 Task: Create in the project YottaTech in Backlog an issue 'Upgrade the scalability of a mobile application to support a growing user base and increasing traffic', assign it to team member softage.3@softage.net and change the status to IN PROGRESS.
Action: Mouse moved to (244, 83)
Screenshot: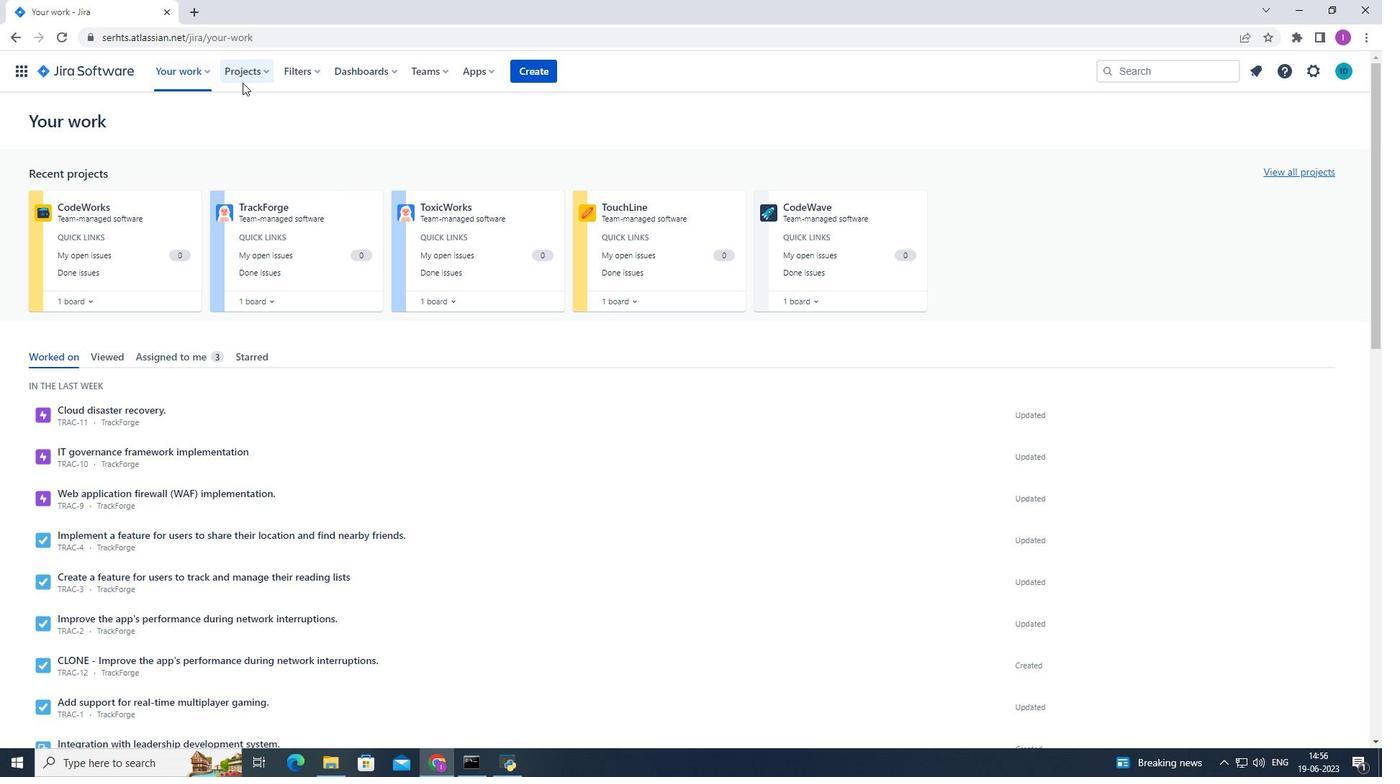 
Action: Mouse pressed left at (244, 83)
Screenshot: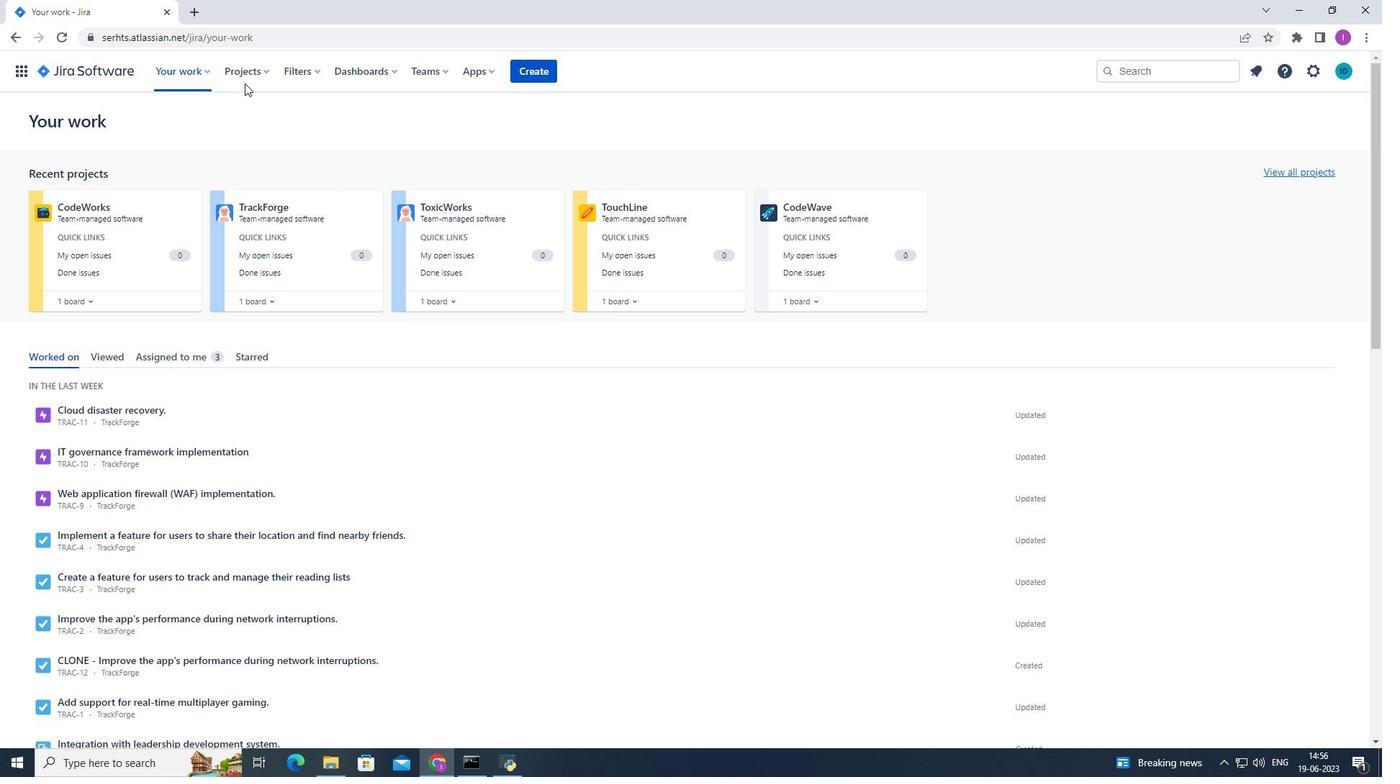 
Action: Mouse moved to (244, 75)
Screenshot: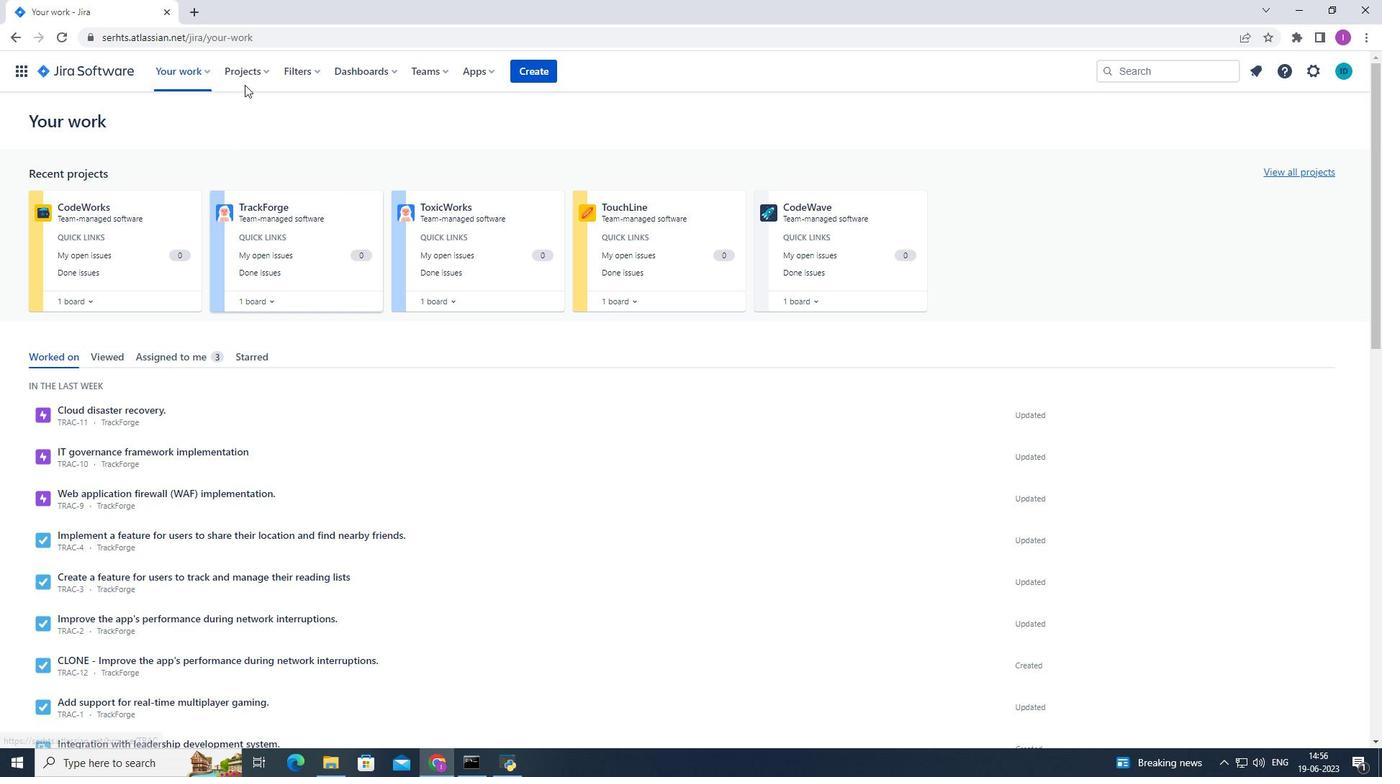 
Action: Mouse pressed left at (244, 75)
Screenshot: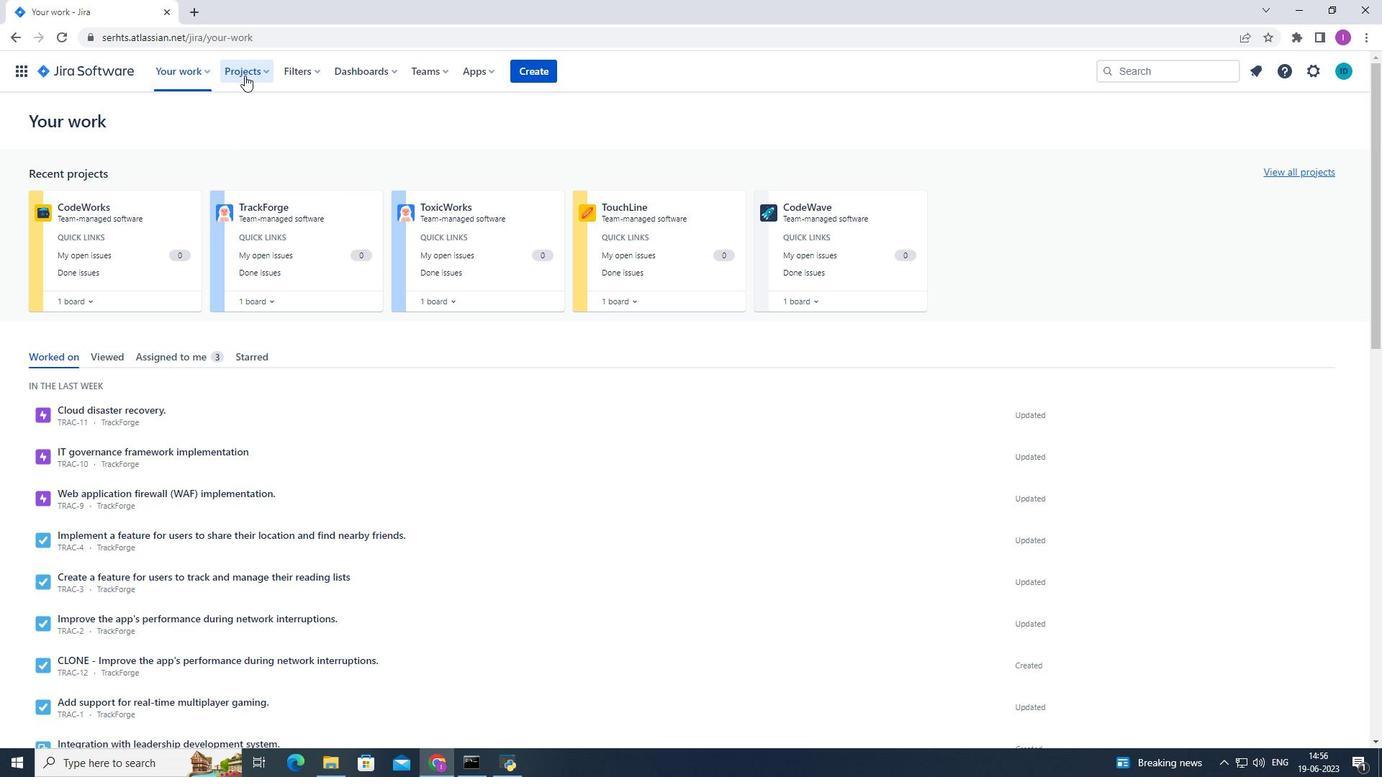 
Action: Mouse moved to (273, 134)
Screenshot: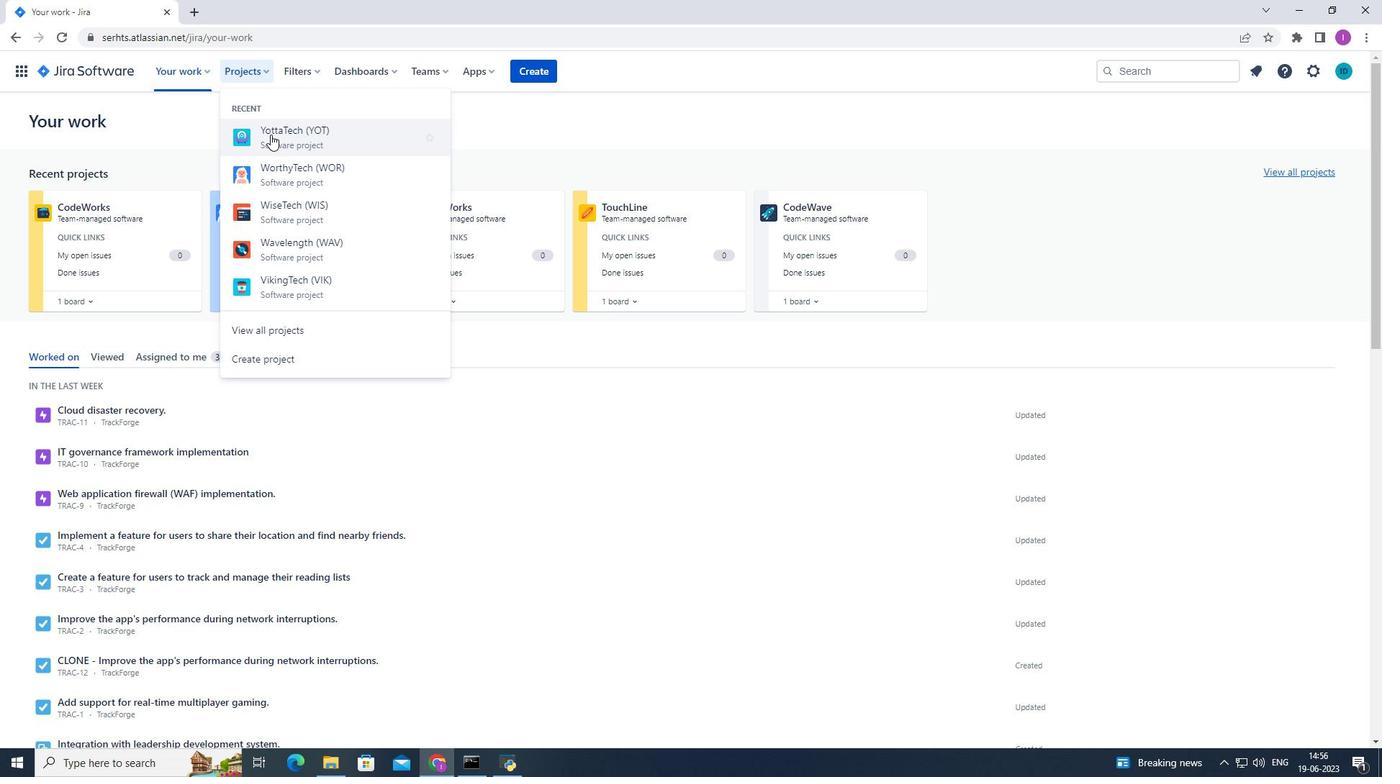 
Action: Mouse pressed left at (273, 134)
Screenshot: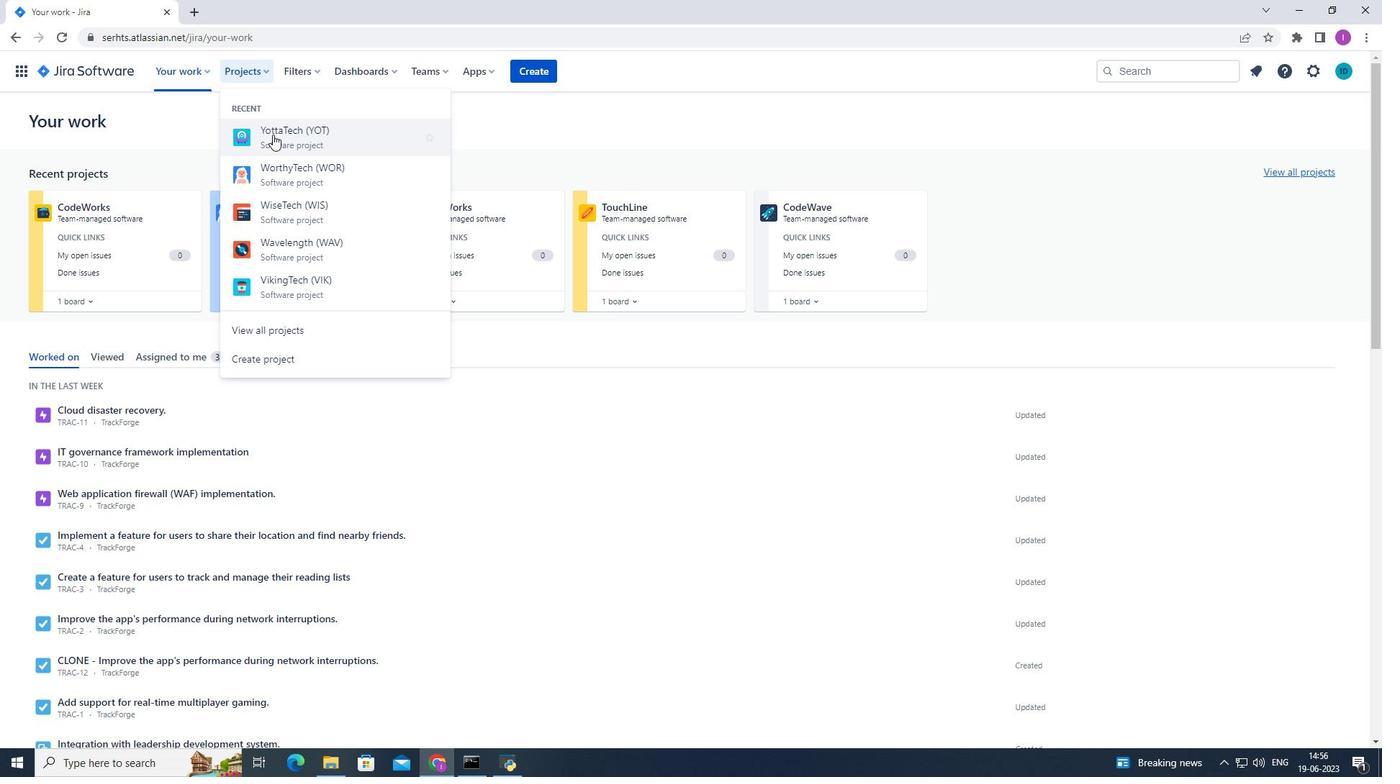 
Action: Mouse moved to (93, 222)
Screenshot: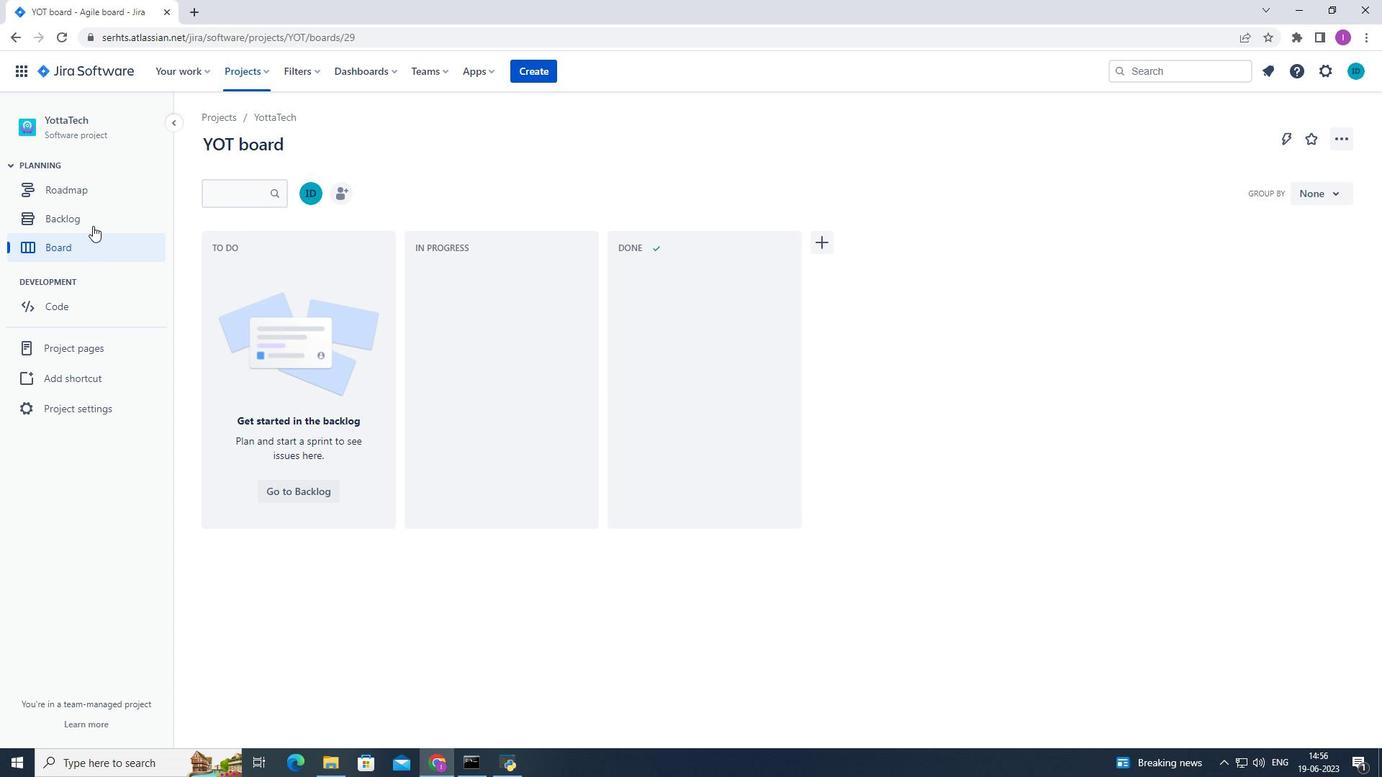 
Action: Mouse pressed left at (93, 222)
Screenshot: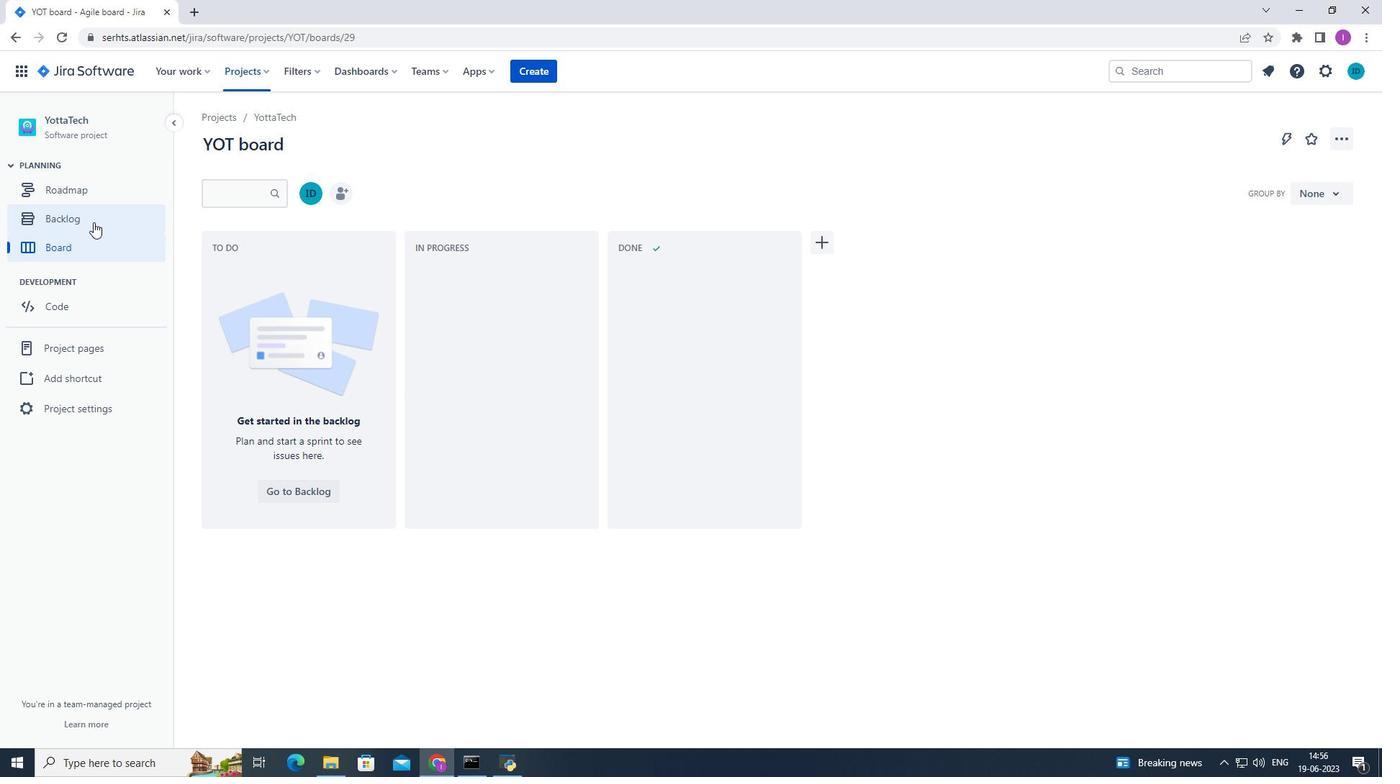 
Action: Mouse moved to (500, 495)
Screenshot: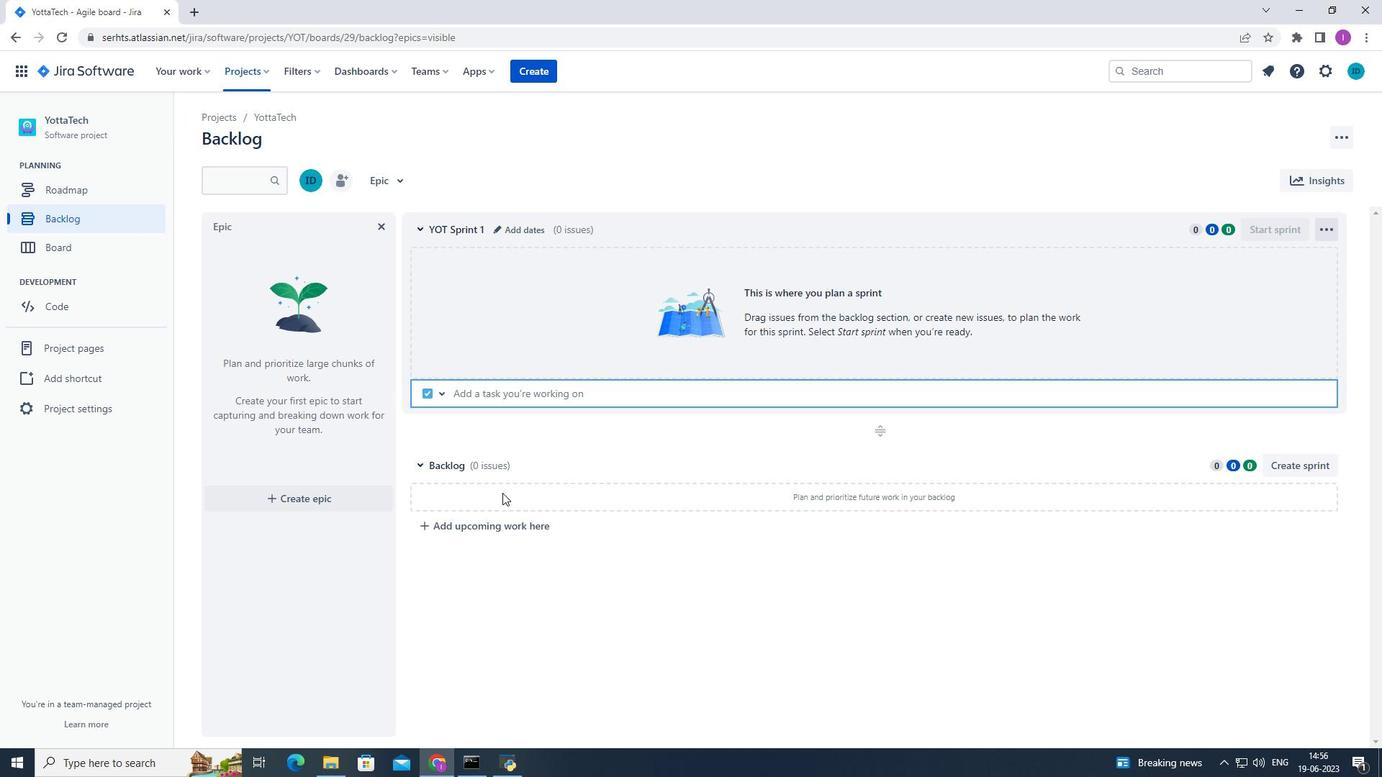 
Action: Mouse scrolled (500, 494) with delta (0, 0)
Screenshot: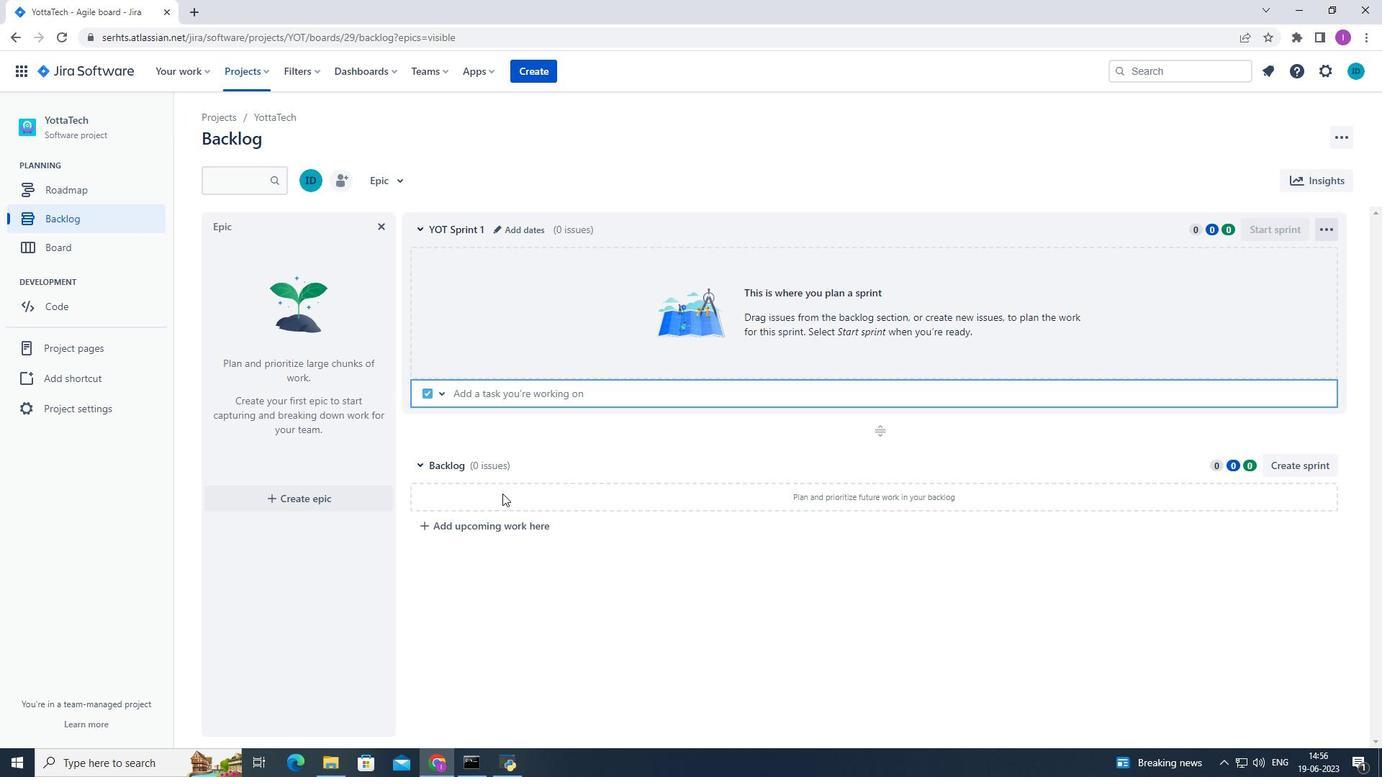 
Action: Mouse moved to (500, 496)
Screenshot: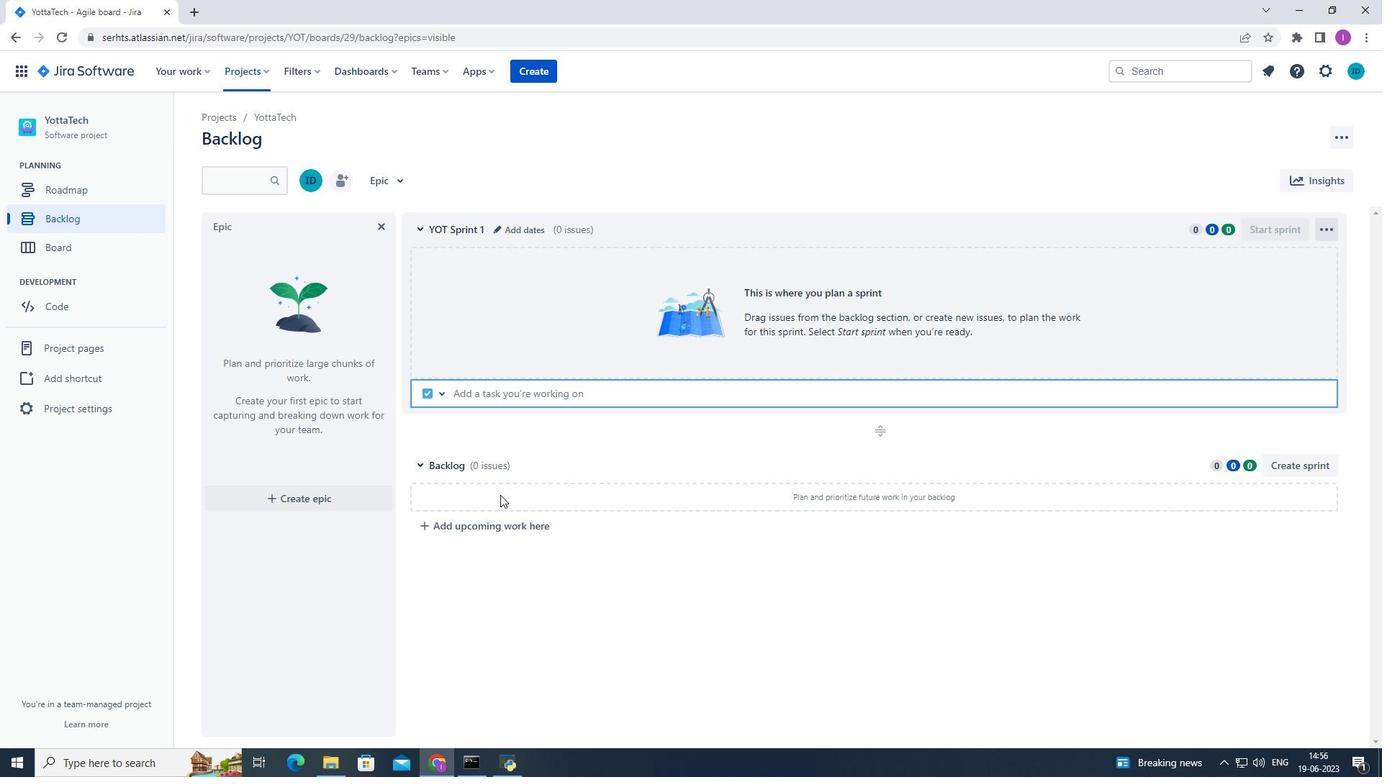 
Action: Mouse scrolled (500, 495) with delta (0, 0)
Screenshot: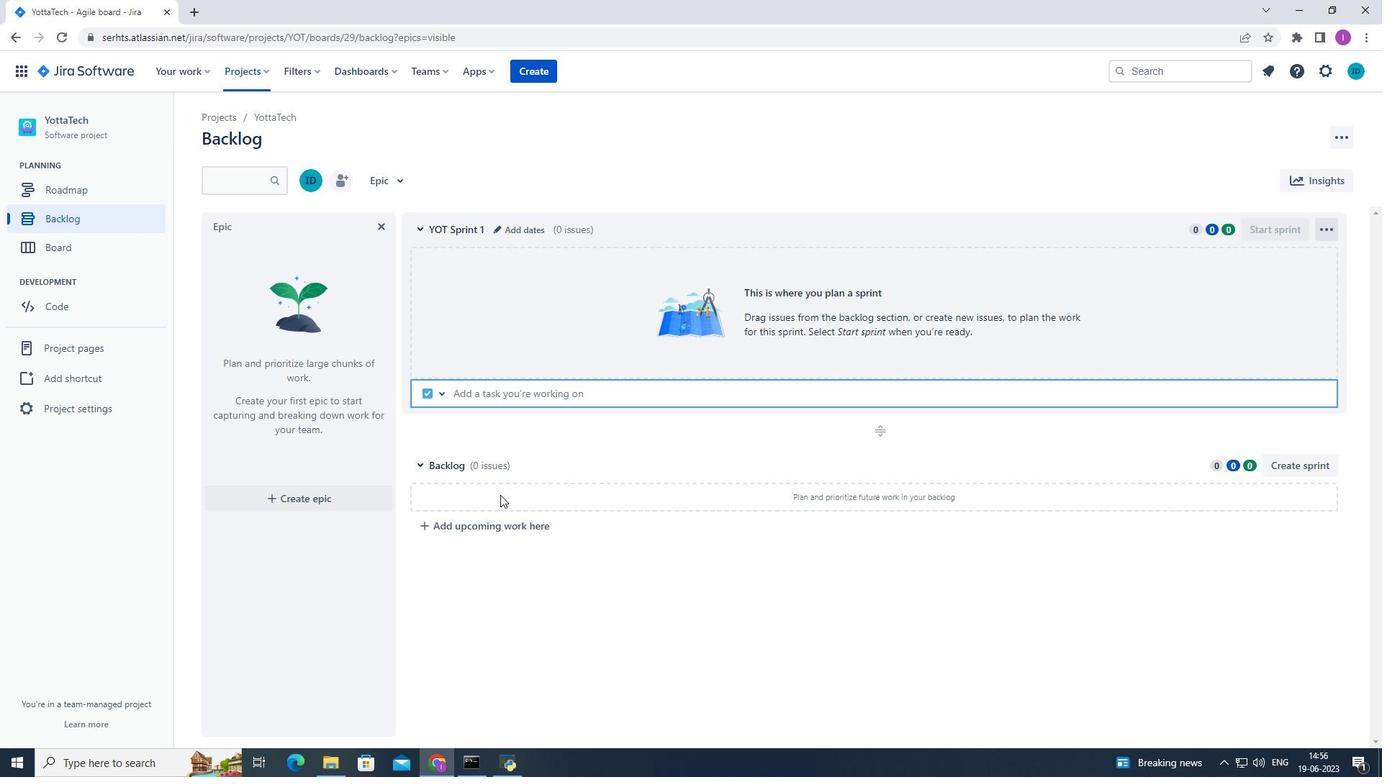 
Action: Mouse scrolled (500, 496) with delta (0, 0)
Screenshot: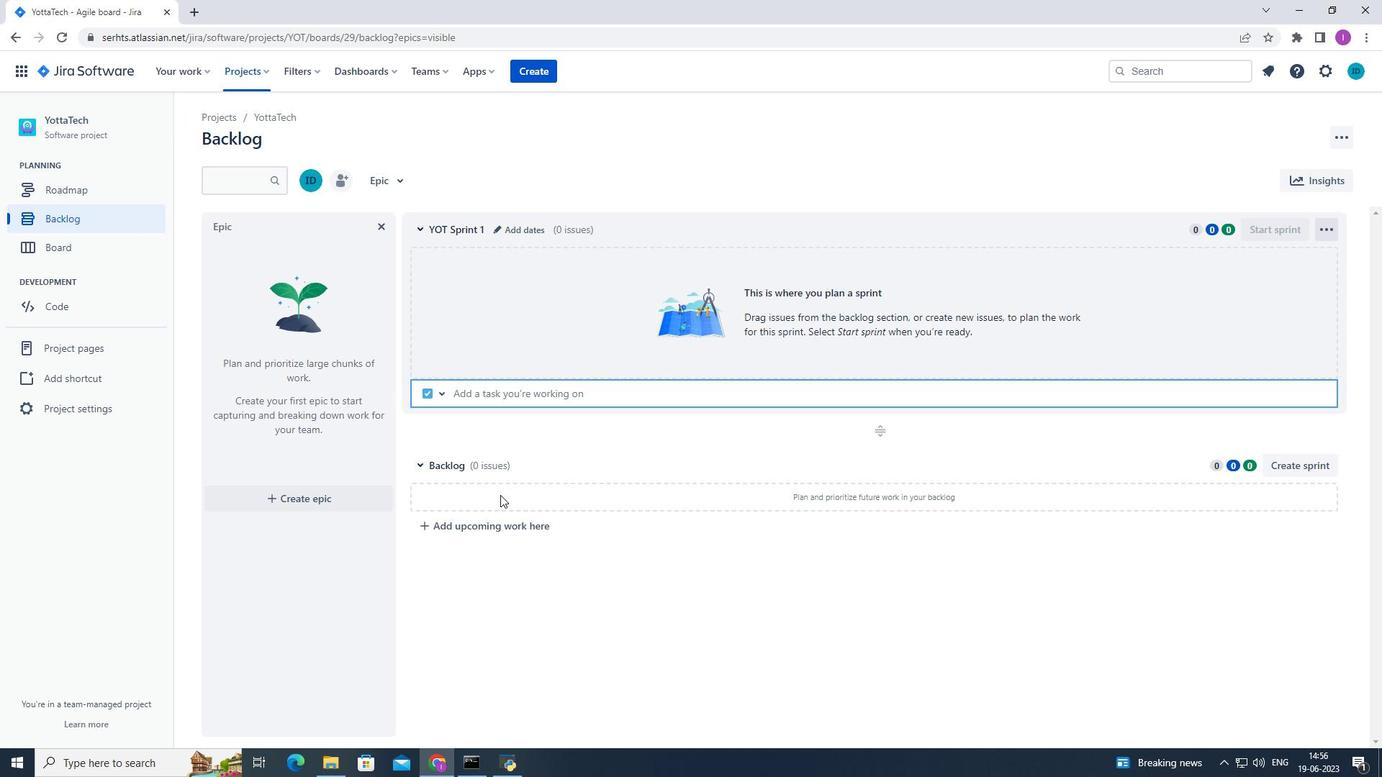 
Action: Mouse moved to (464, 525)
Screenshot: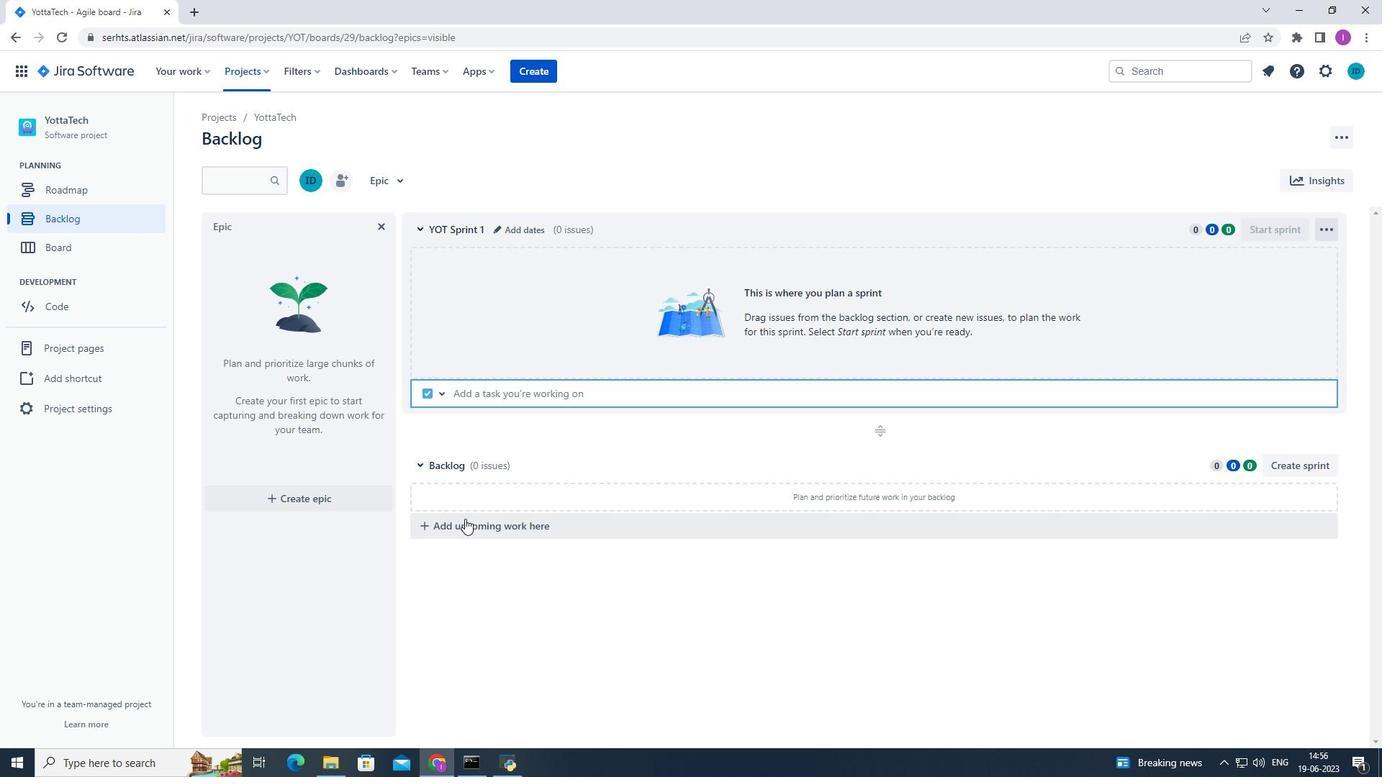 
Action: Mouse pressed left at (464, 525)
Screenshot: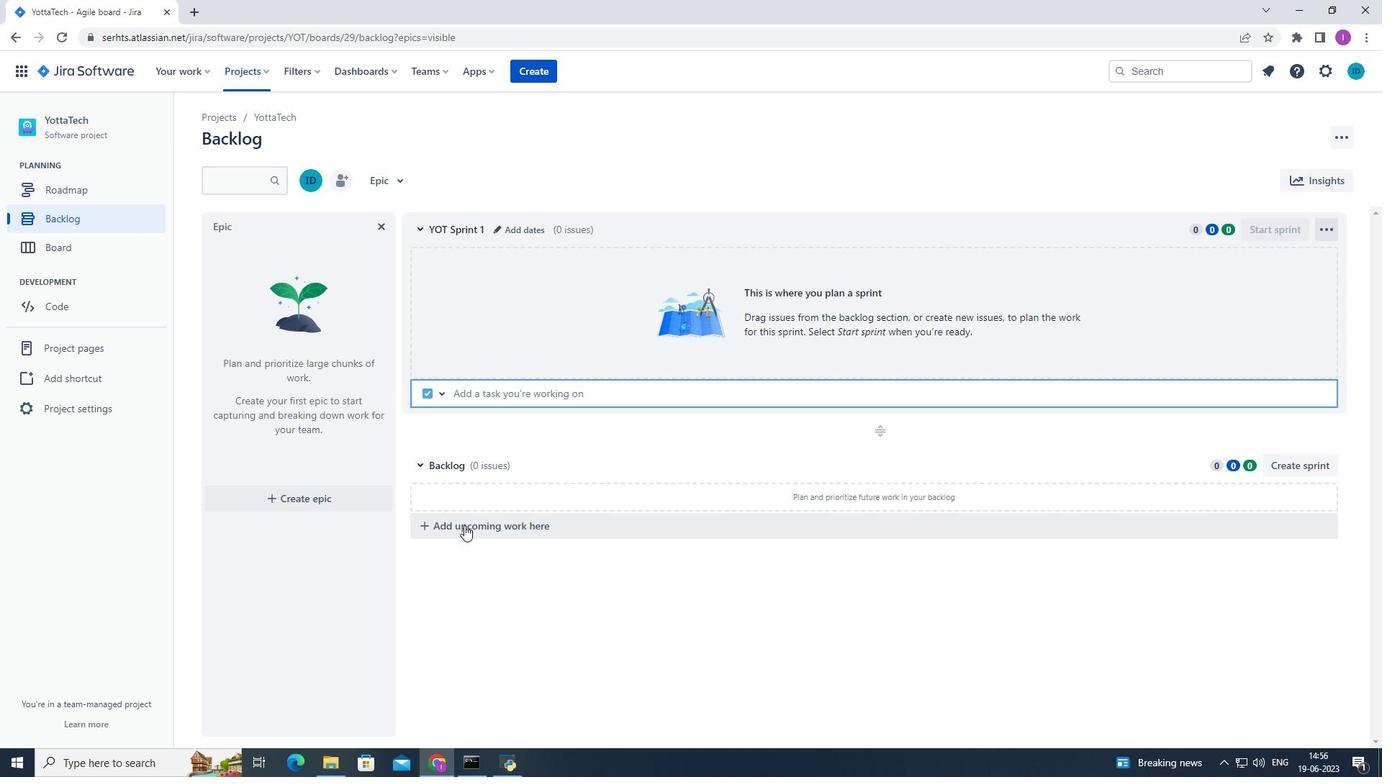 
Action: Mouse moved to (462, 531)
Screenshot: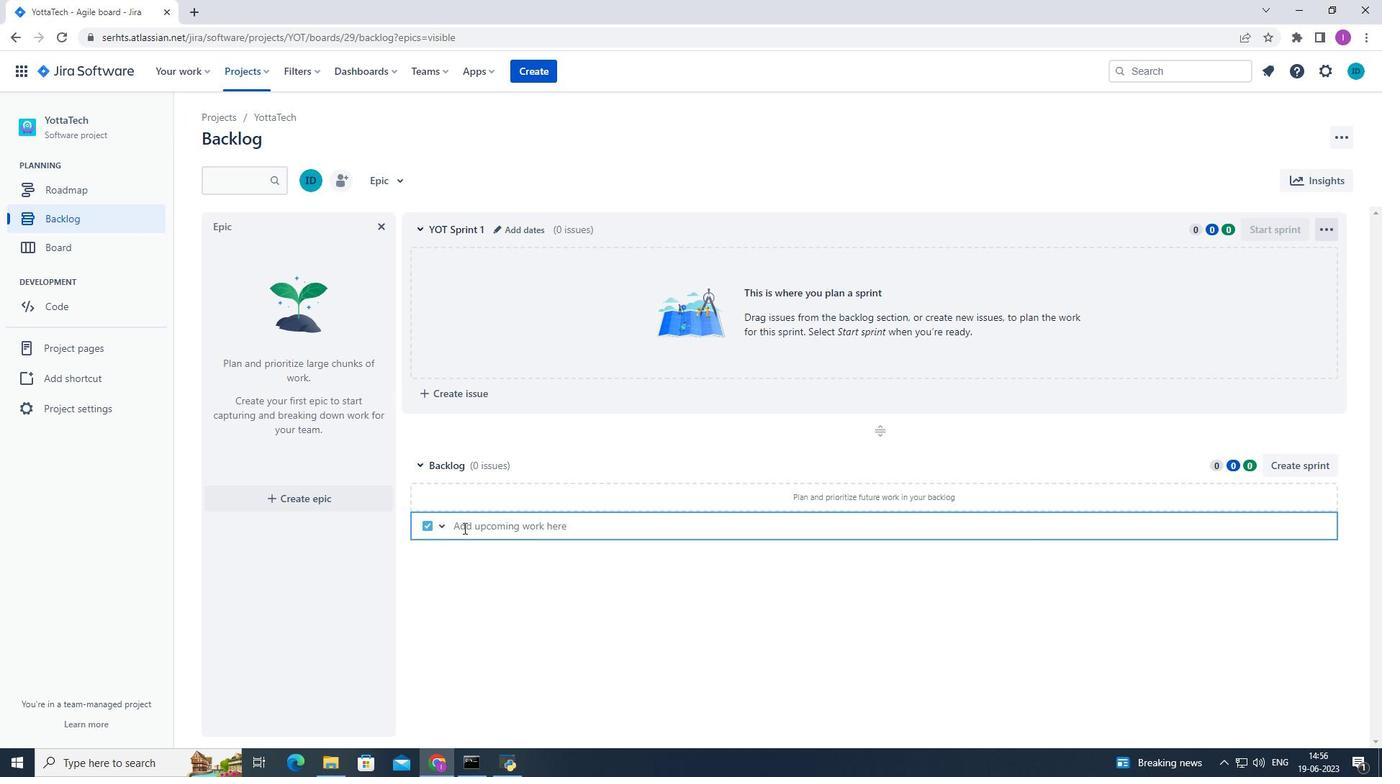 
Action: Mouse pressed left at (462, 531)
Screenshot: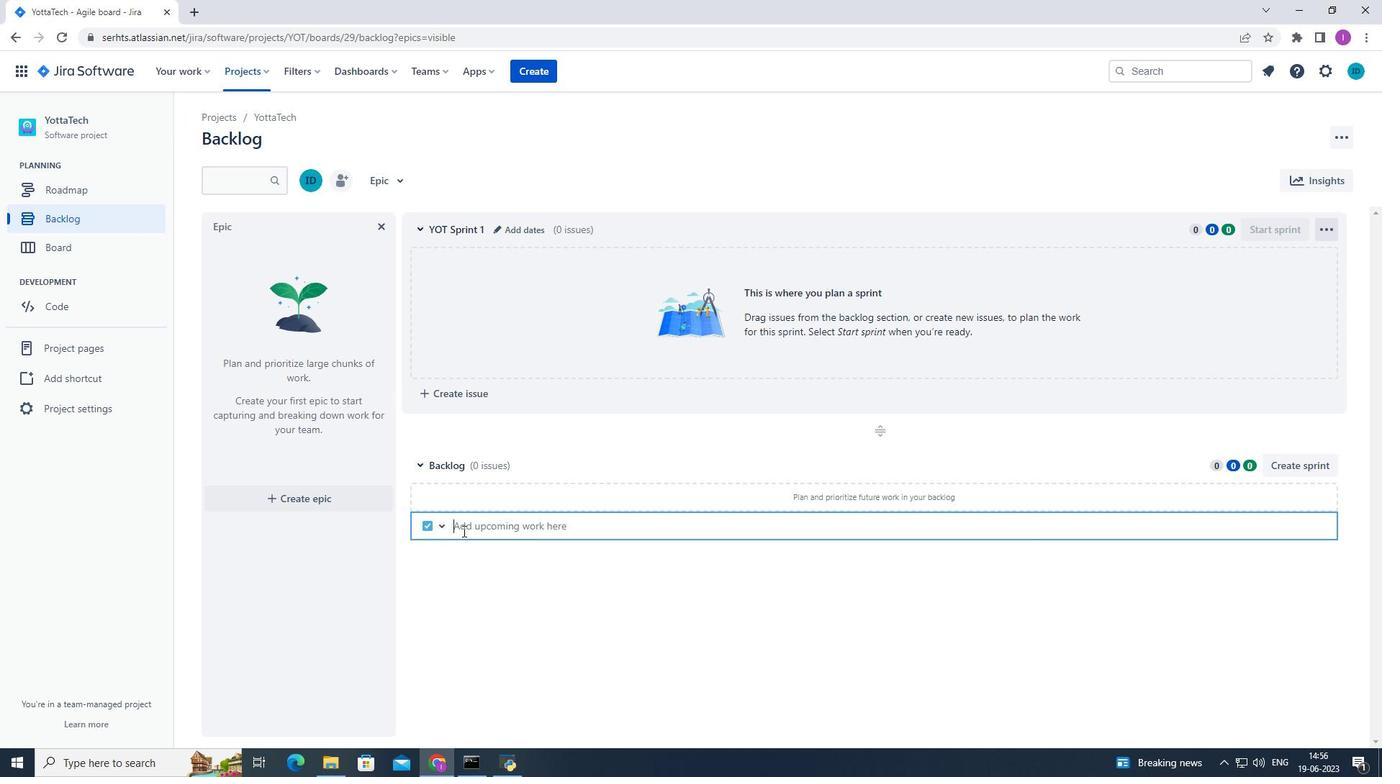 
Action: Mouse moved to (641, 508)
Screenshot: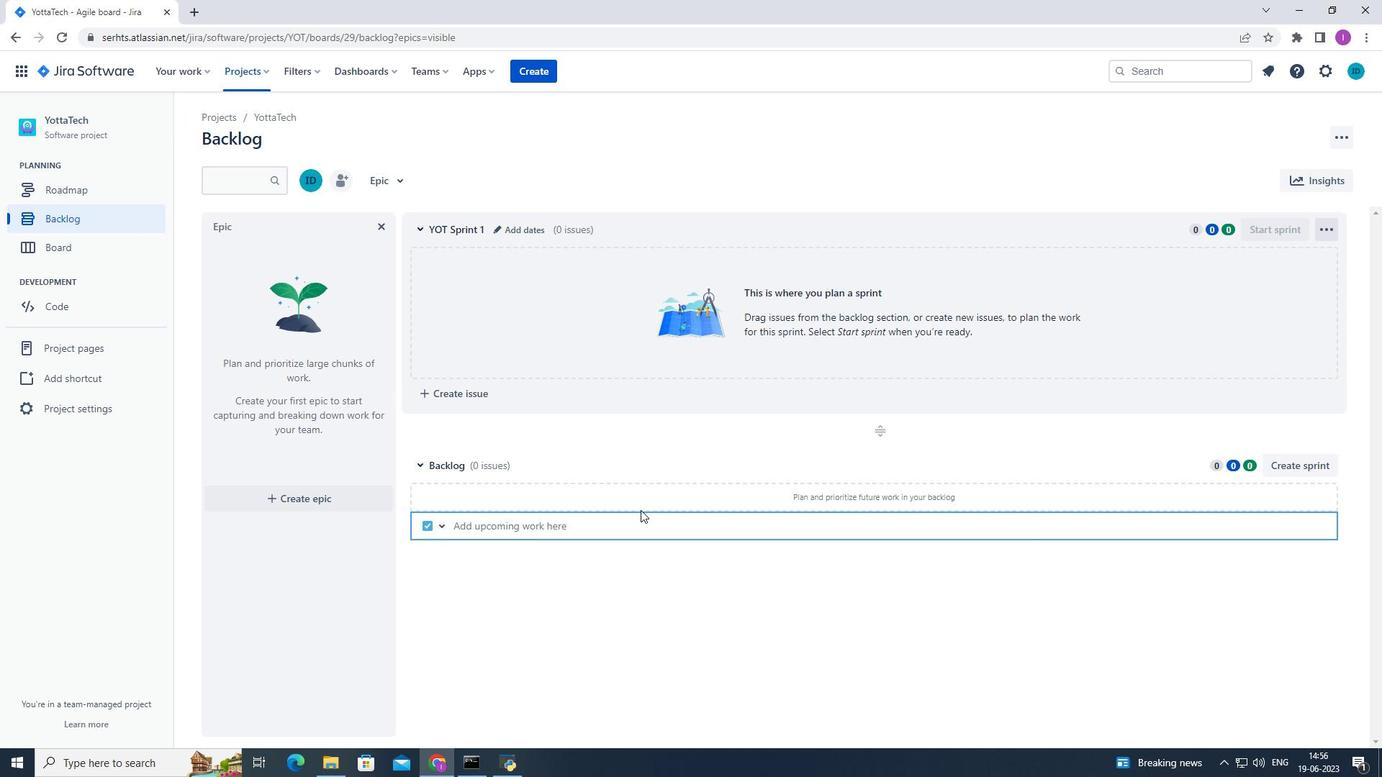 
Action: Key pressed <Key.shift><Key.shift><Key.shift><Key.shift><Key.shift>Upgrade<Key.space>r<Key.backspace>the<Key.space>scalability<Key.space>of<Key.space>a<Key.space>mobile<Key.space>applicato<Key.backspace>ion<Key.space>to<Key.space>support<Key.space>a<Key.space>groe<Key.backspace>wing<Key.space>user<Key.space>basew<Key.backspace><Key.space>and<Key.space>incresing<Key.space>
Screenshot: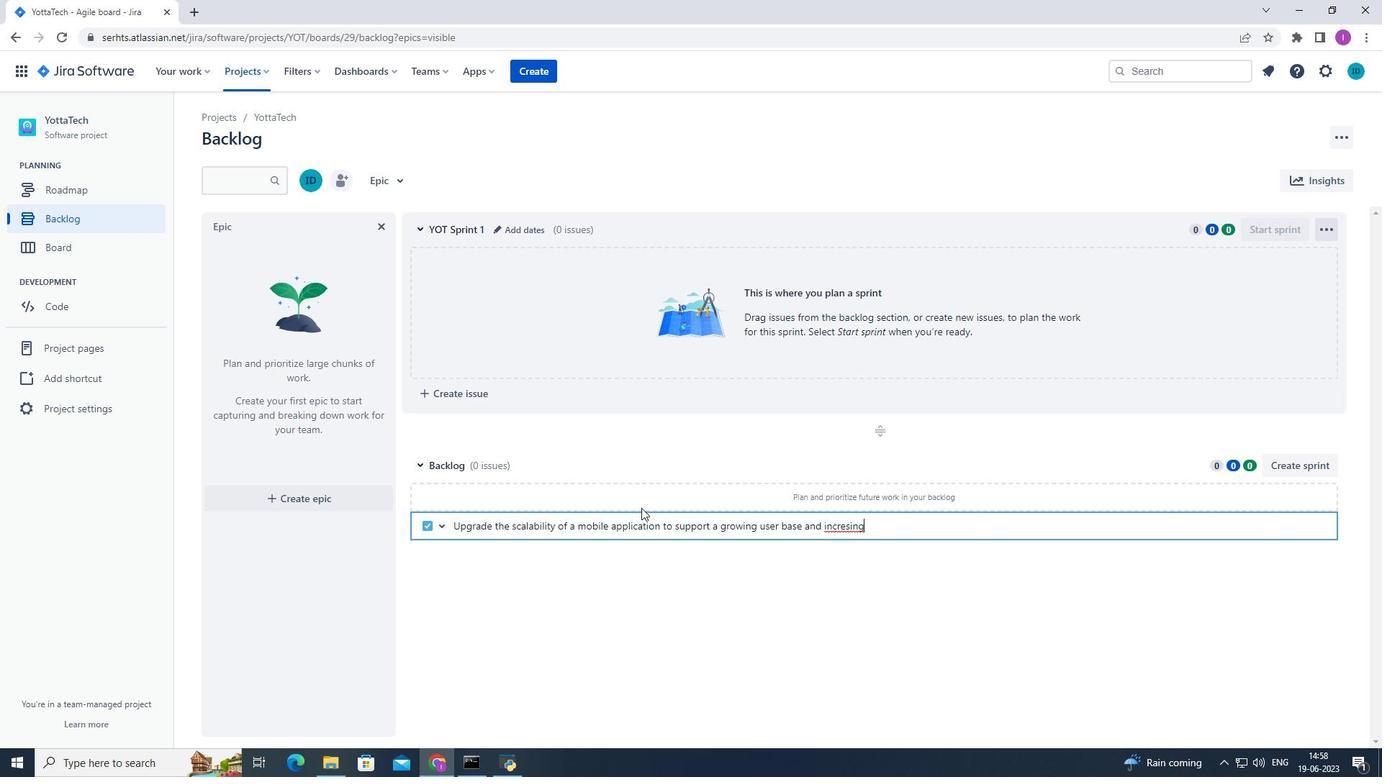 
Action: Mouse moved to (845, 525)
Screenshot: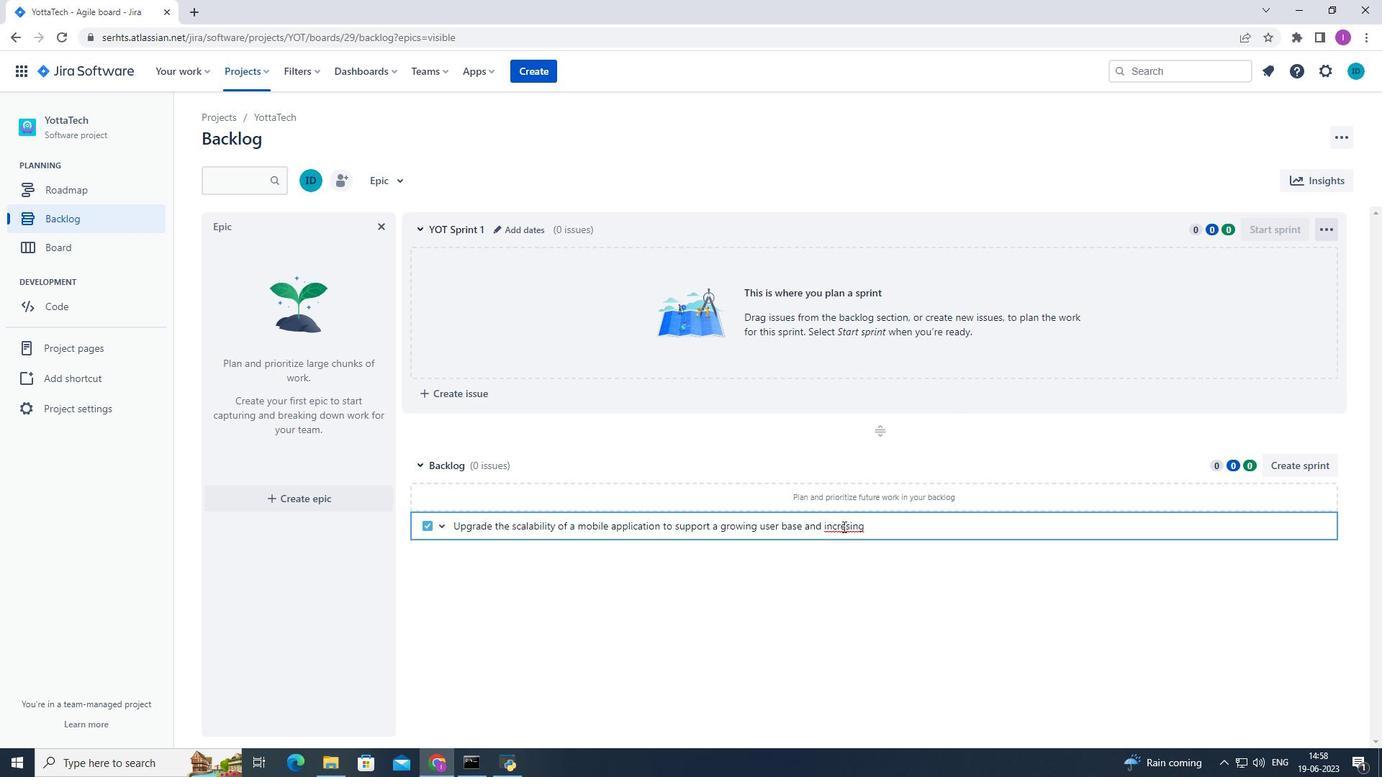
Action: Mouse pressed left at (845, 525)
Screenshot: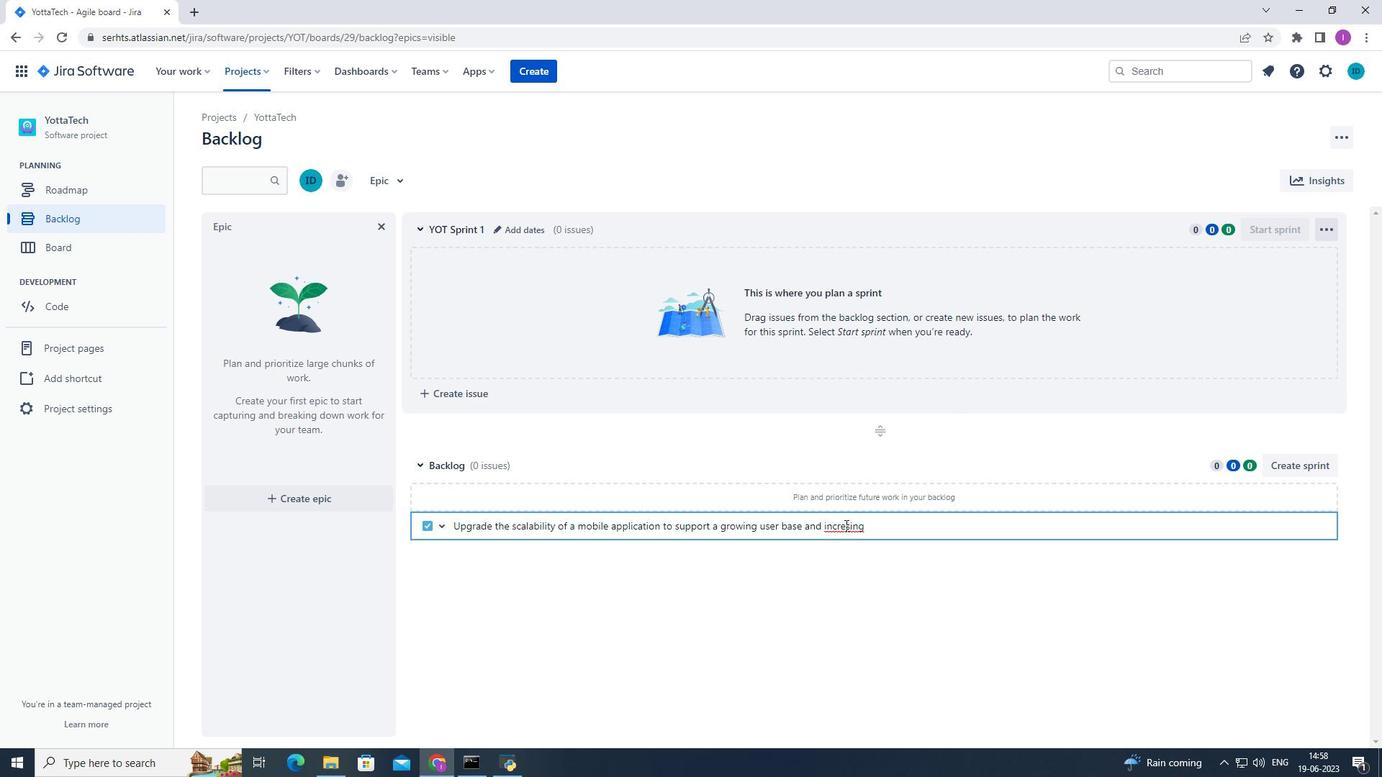 
Action: Mouse moved to (845, 524)
Screenshot: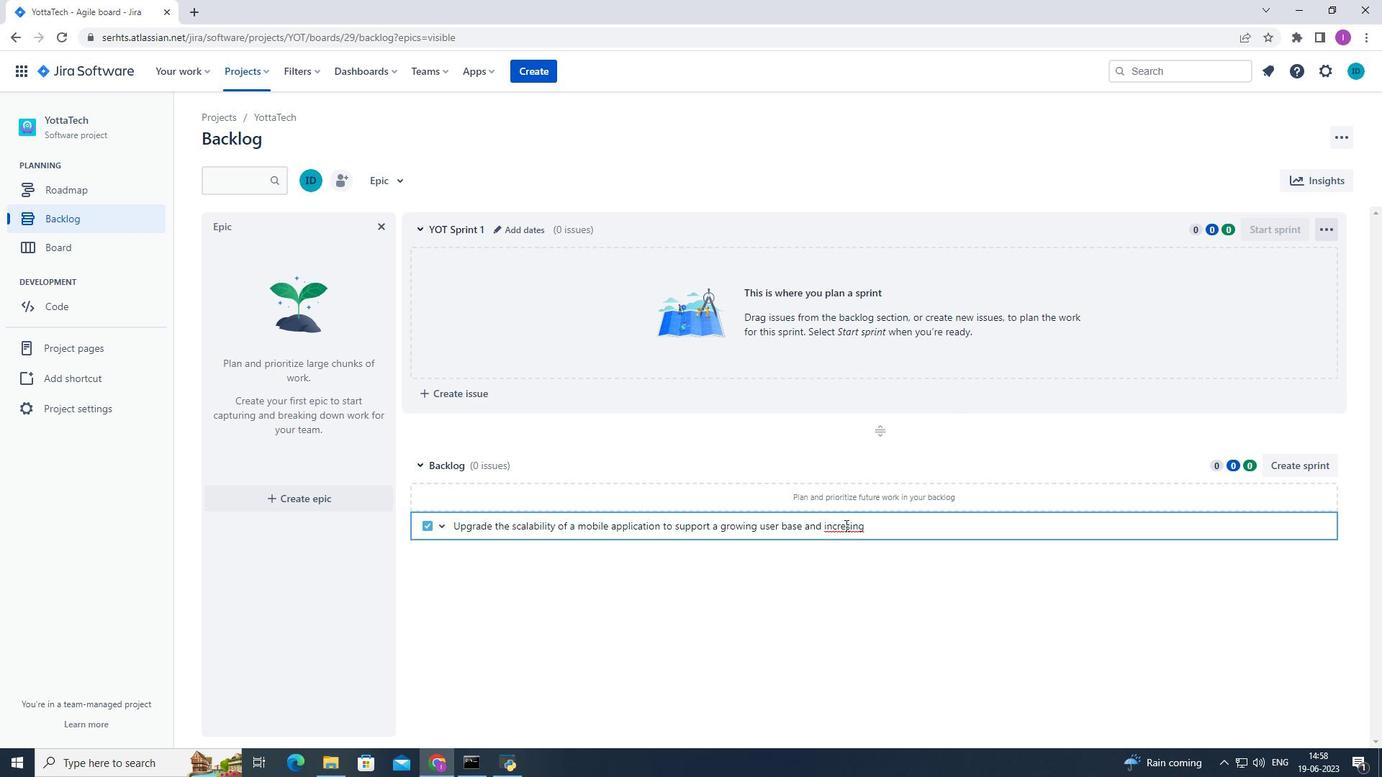 
Action: Key pressed a
Screenshot: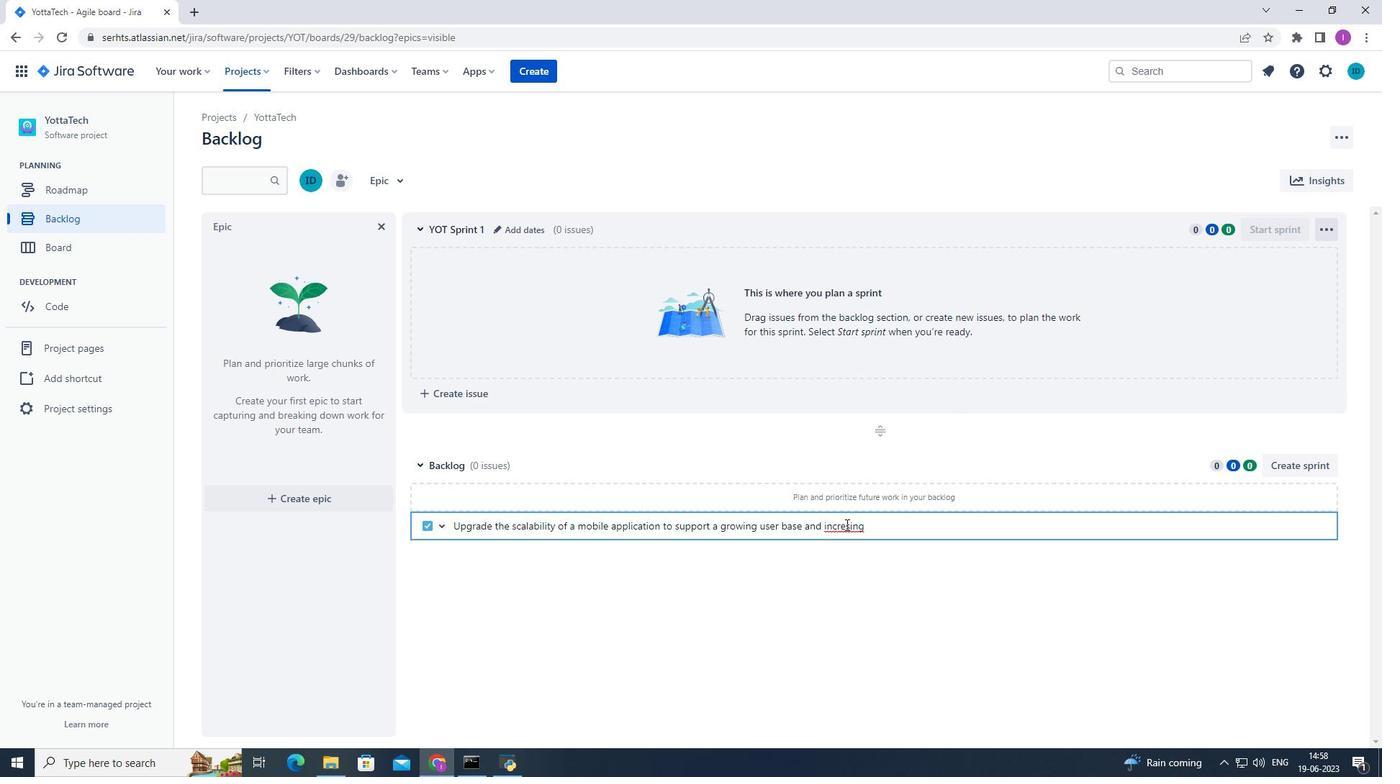 
Action: Mouse moved to (884, 529)
Screenshot: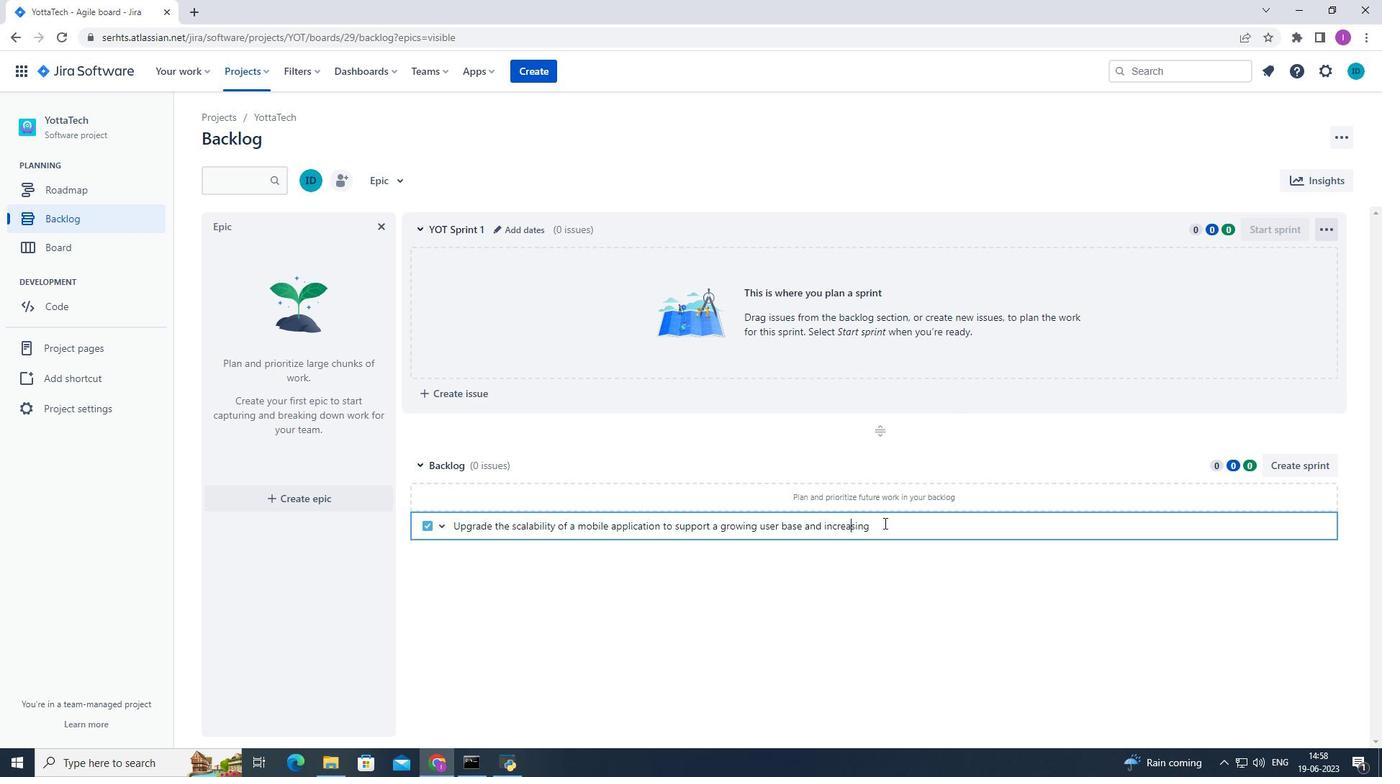 
Action: Mouse pressed left at (884, 529)
Screenshot: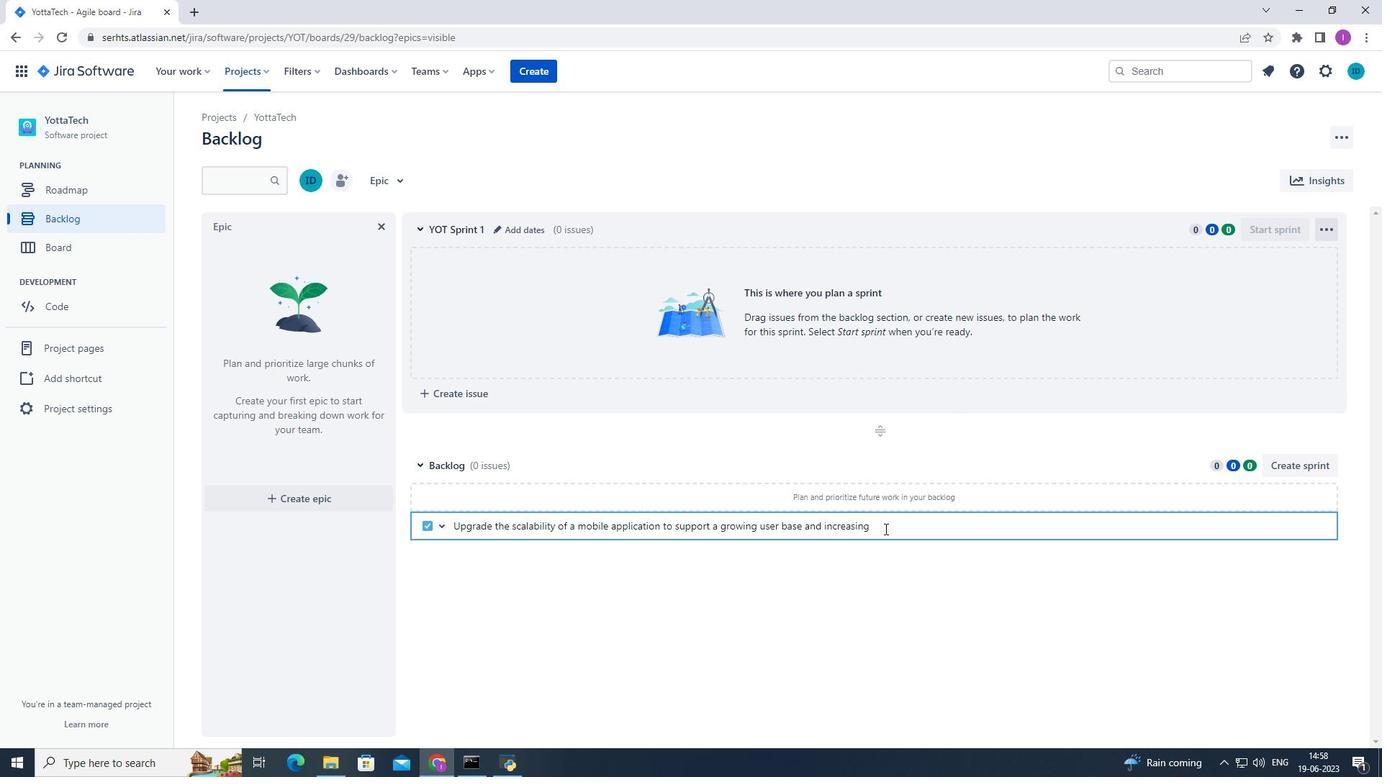 
Action: Mouse moved to (913, 526)
Screenshot: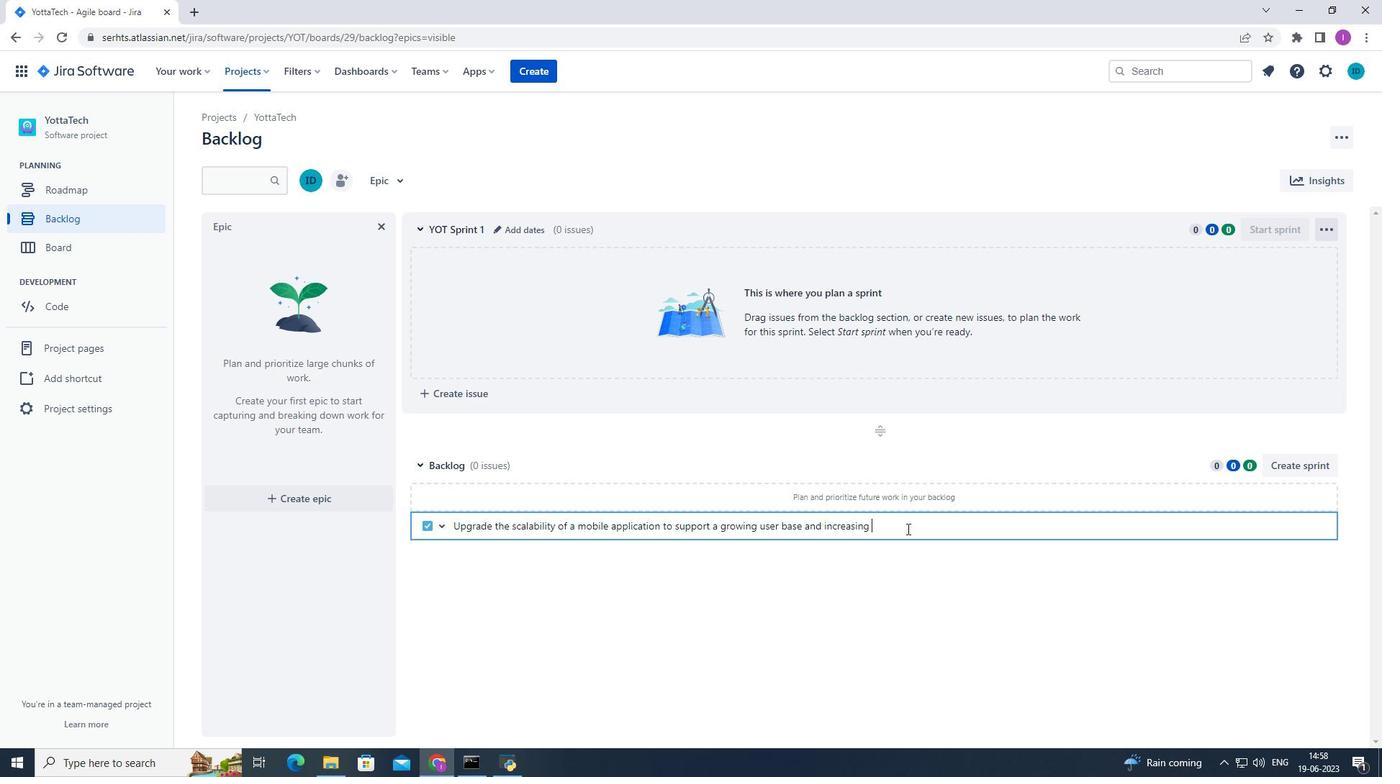 
Action: Key pressed traffic.<Key.enter>
Screenshot: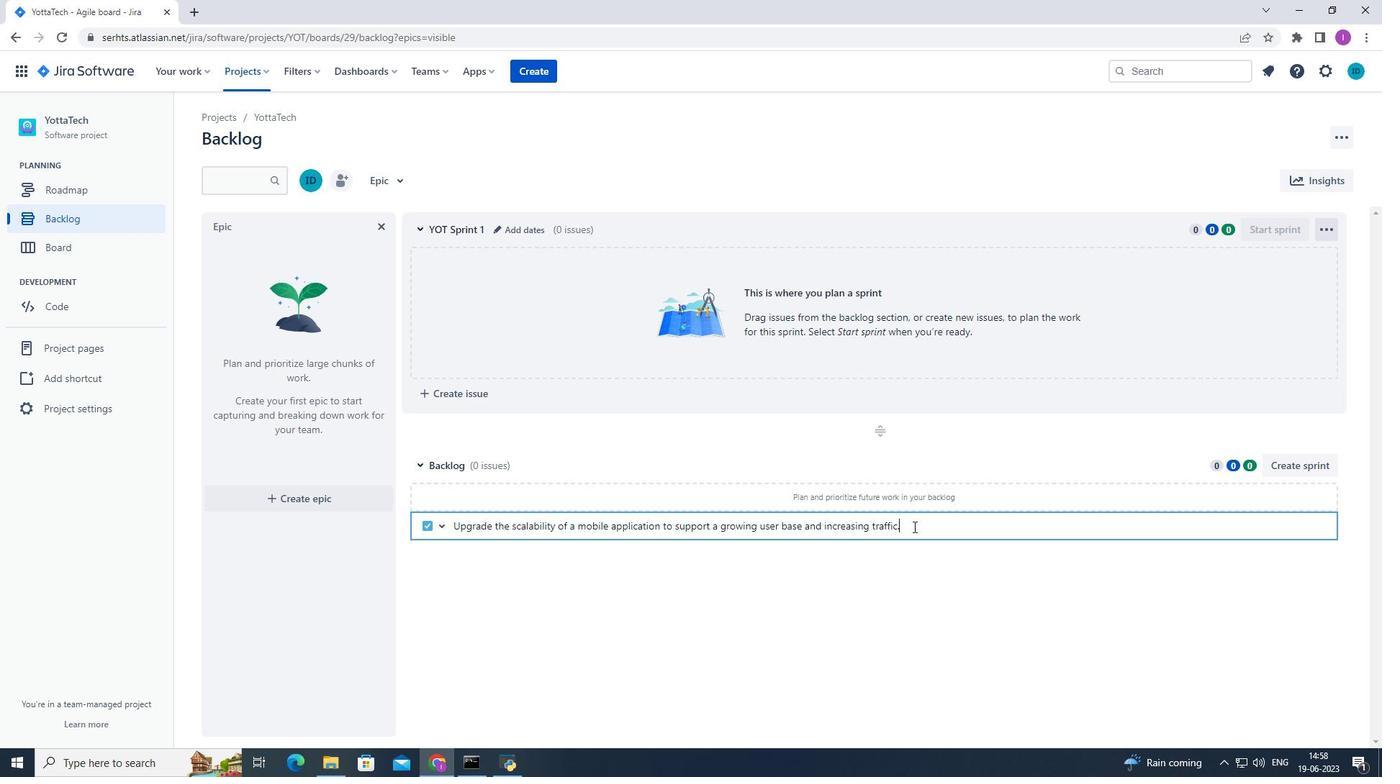 
Action: Mouse moved to (1295, 496)
Screenshot: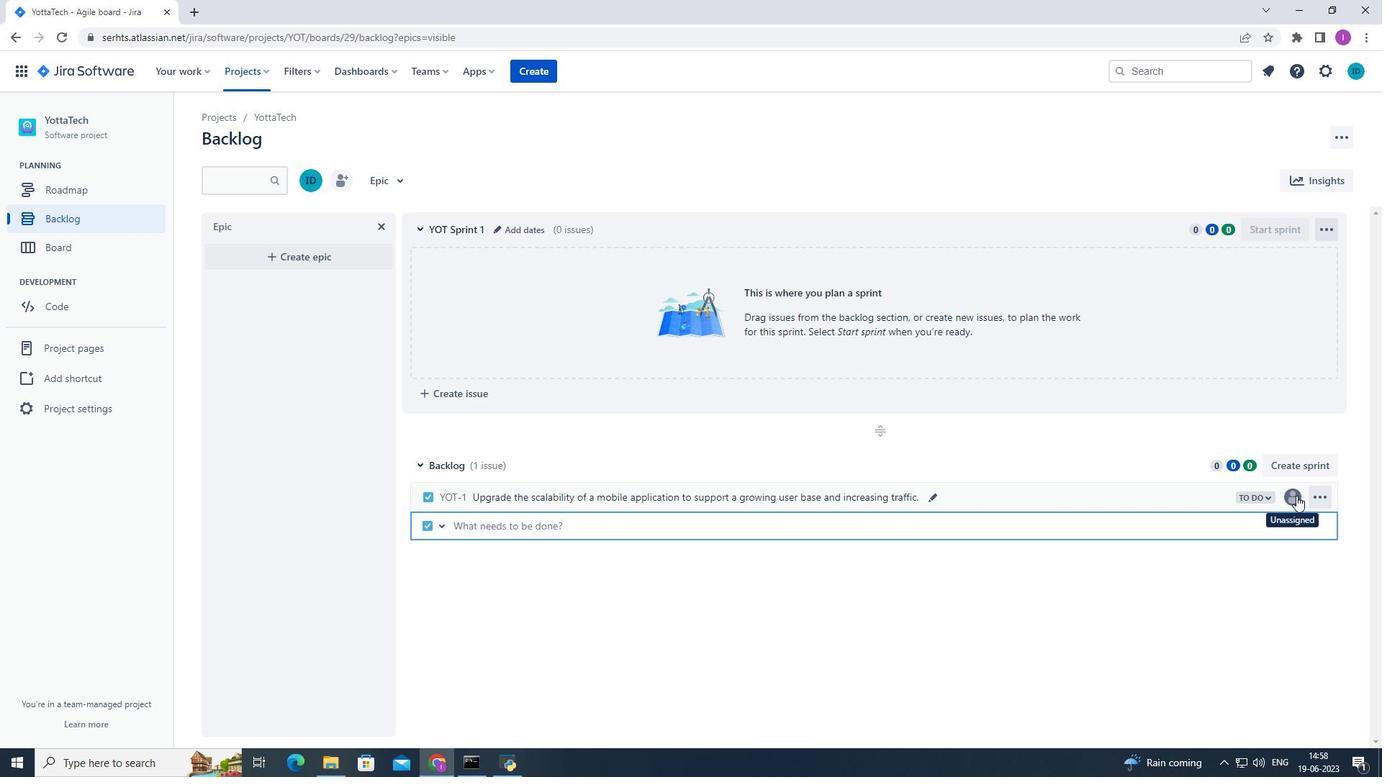 
Action: Mouse pressed left at (1295, 496)
Screenshot: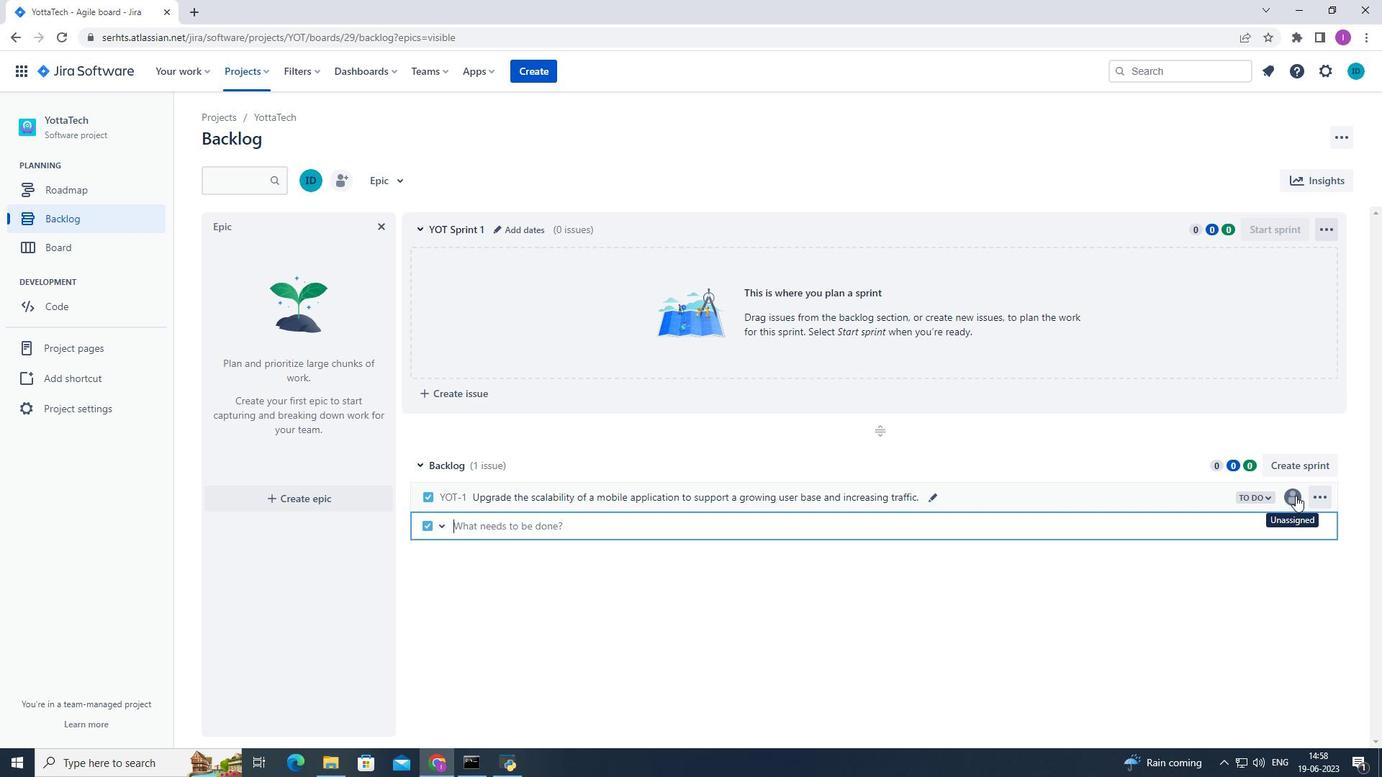 
Action: Mouse moved to (1164, 643)
Screenshot: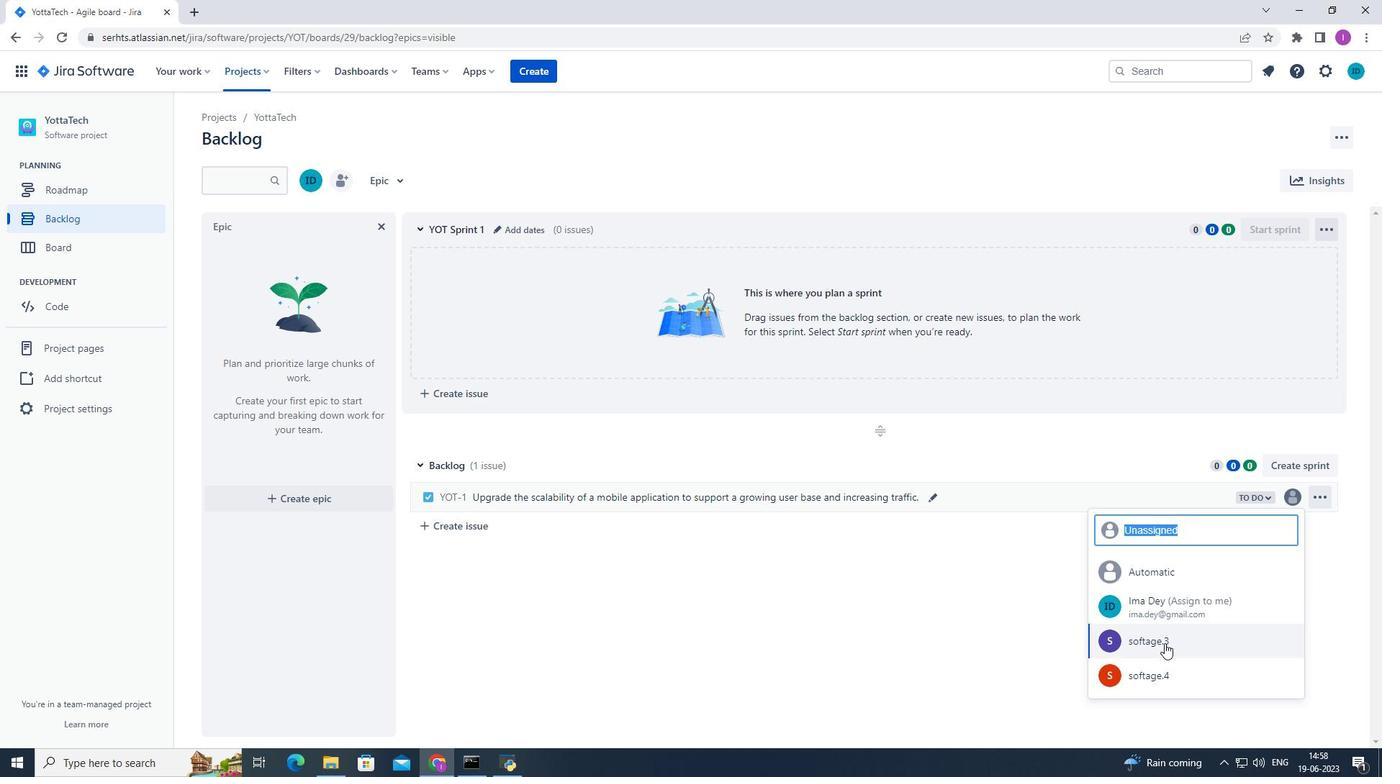 
Action: Mouse pressed left at (1164, 643)
Screenshot: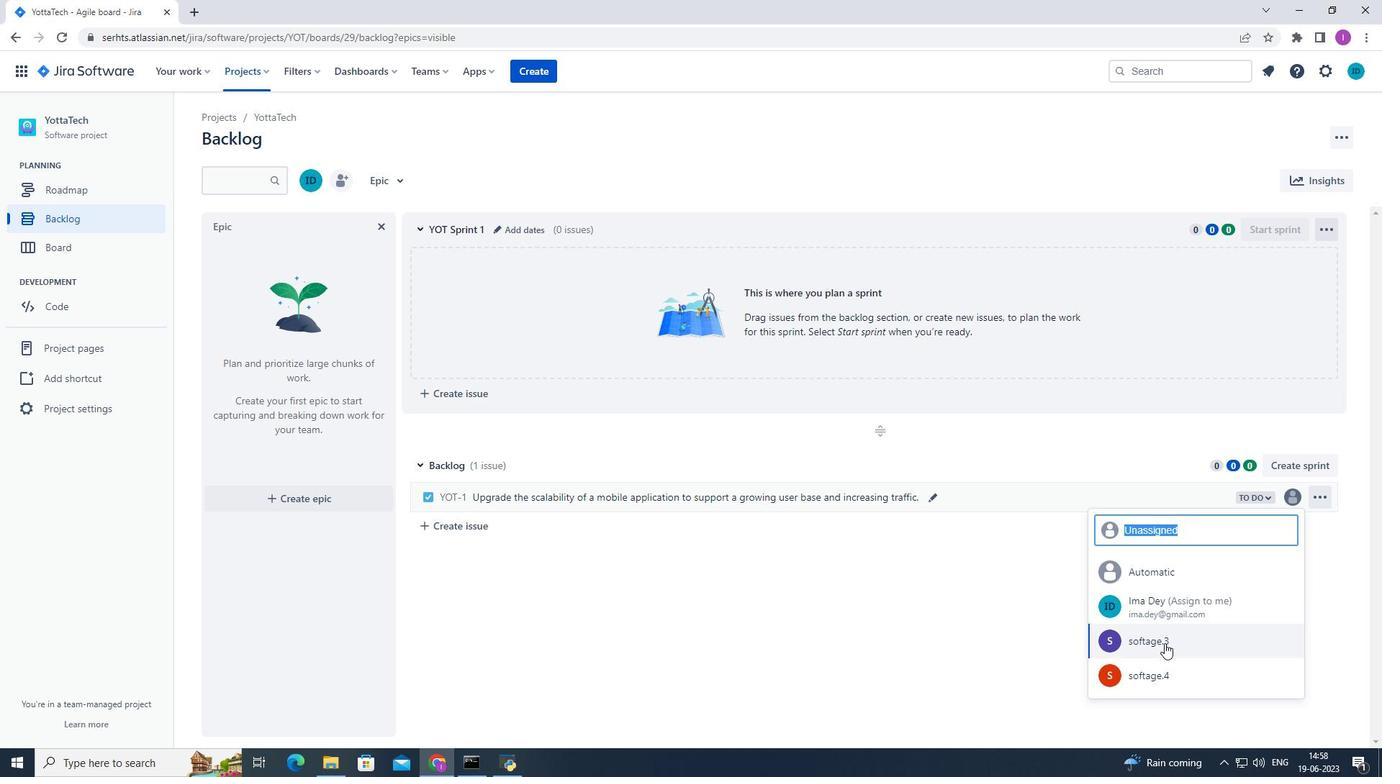 
Action: Mouse moved to (1270, 494)
Screenshot: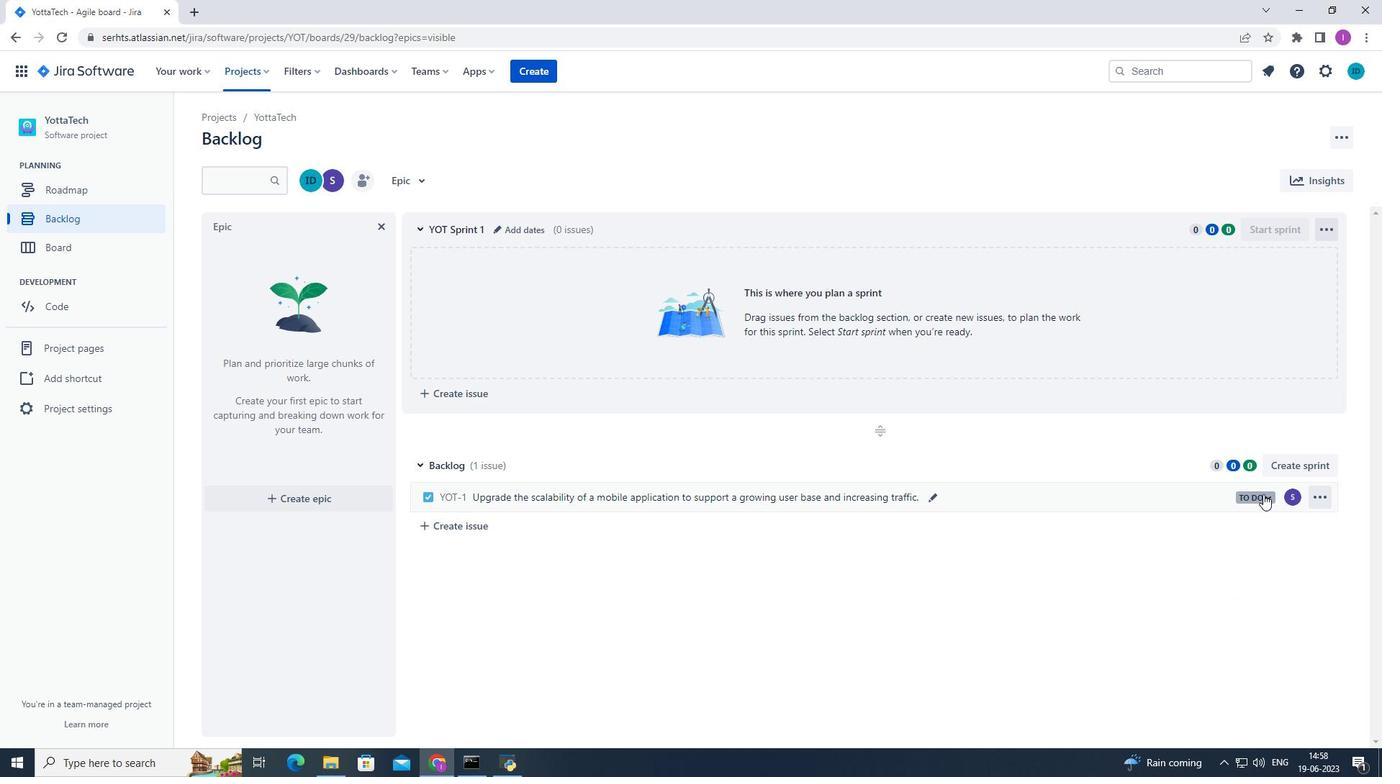 
Action: Mouse pressed left at (1270, 494)
Screenshot: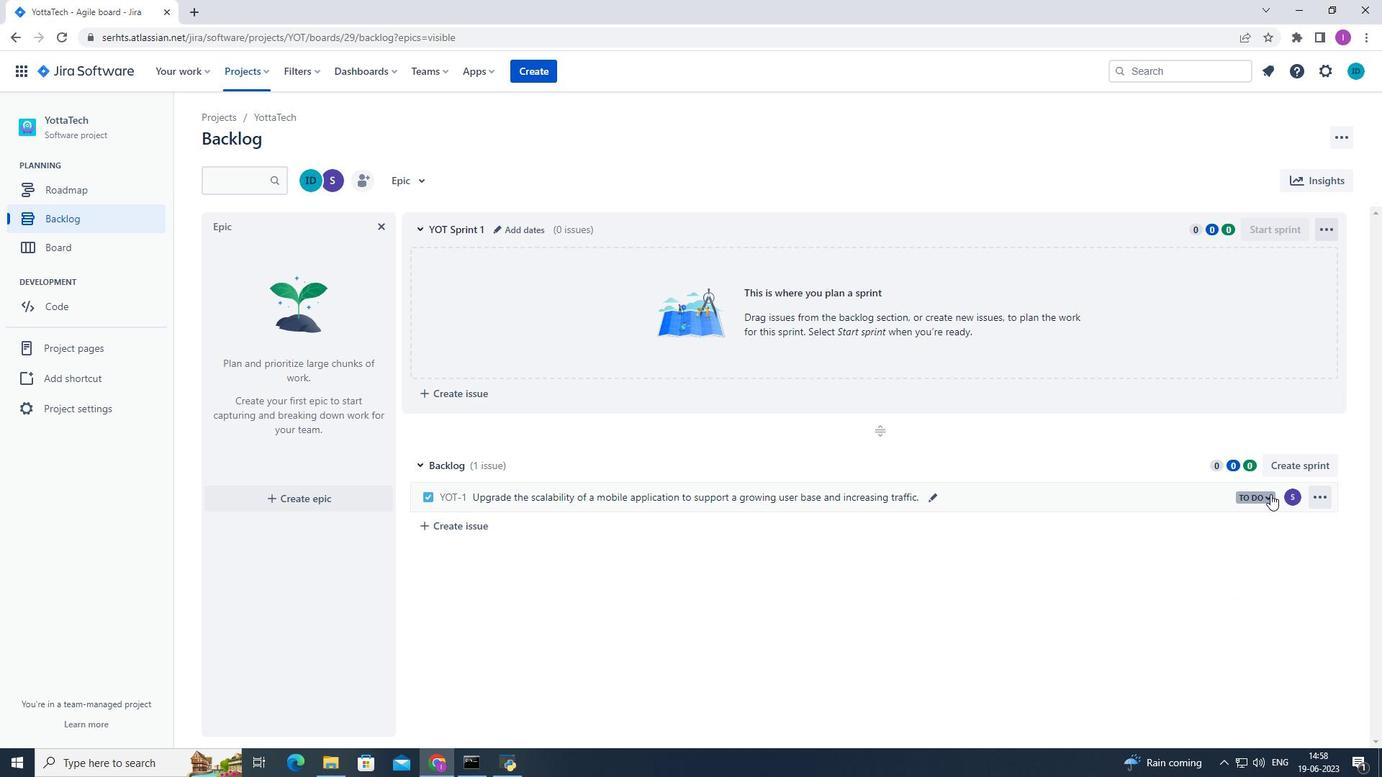 
Action: Mouse moved to (1193, 526)
Screenshot: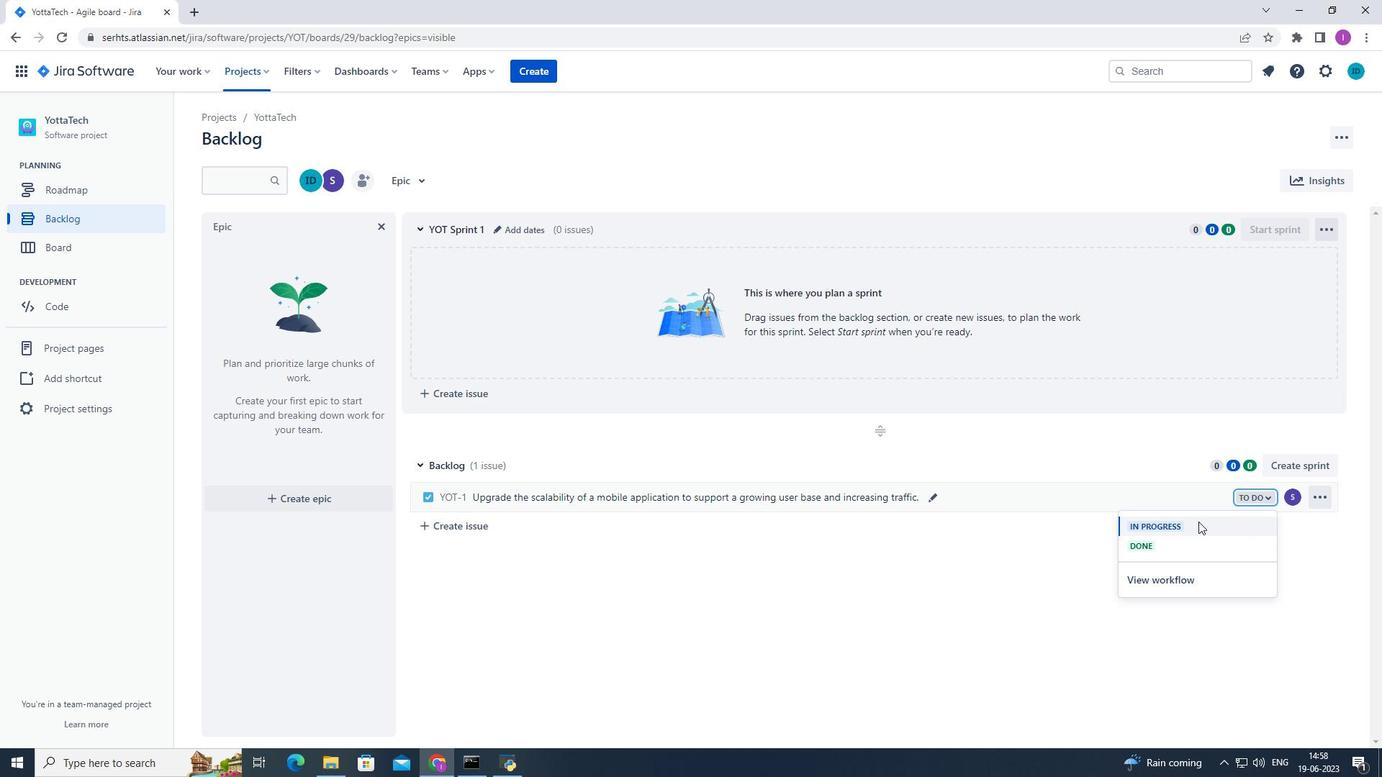 
Action: Mouse pressed left at (1193, 526)
Screenshot: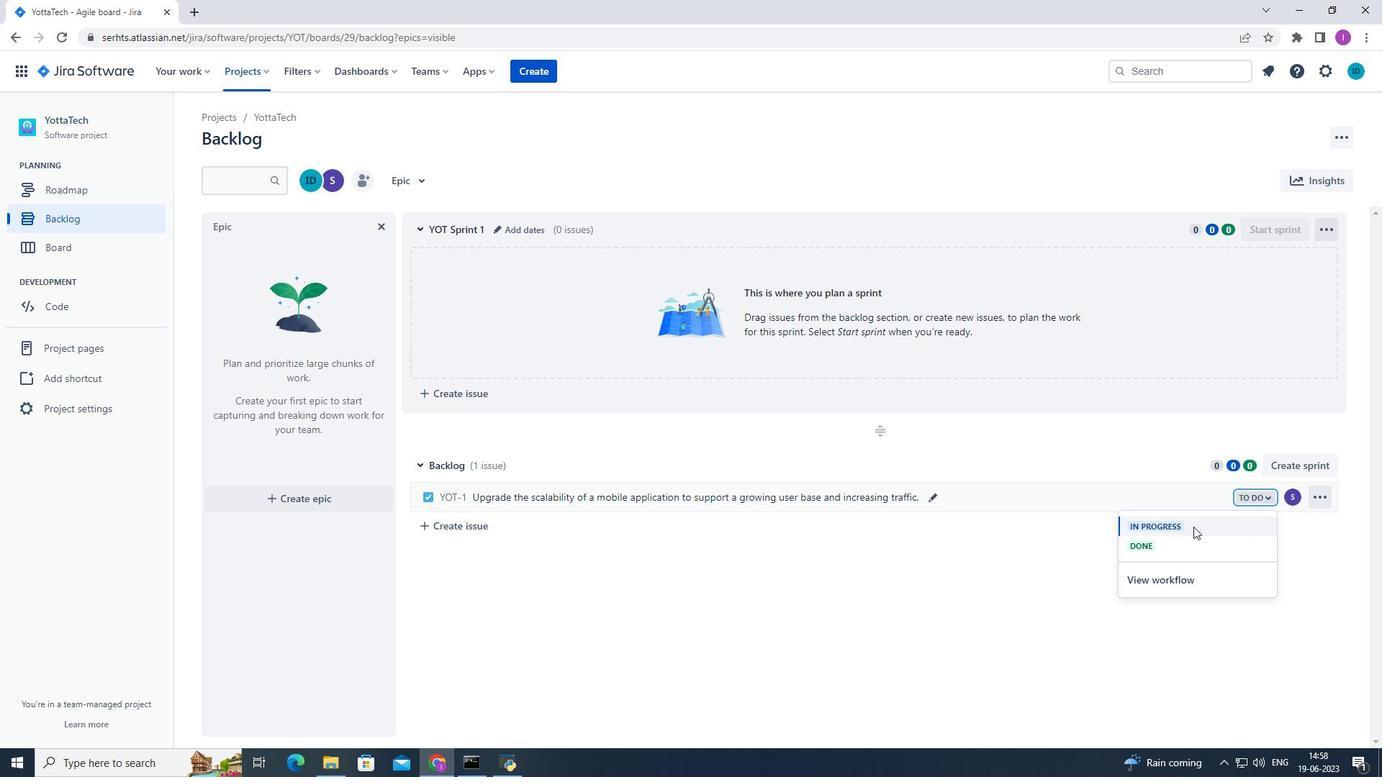 
